 Task: Look for space in Longjing, China from 2nd June, 2023 to 9th June, 2023 for 5 adults in price range Rs.7000 to Rs.13000. Place can be shared room with 2 bedrooms having 5 beds and 2 bathrooms. Property type can be house, flat, guest house. Amenities needed are: wifi. Booking option can be shelf check-in. Required host language is Chinese (Simplified).
Action: Mouse moved to (651, 84)
Screenshot: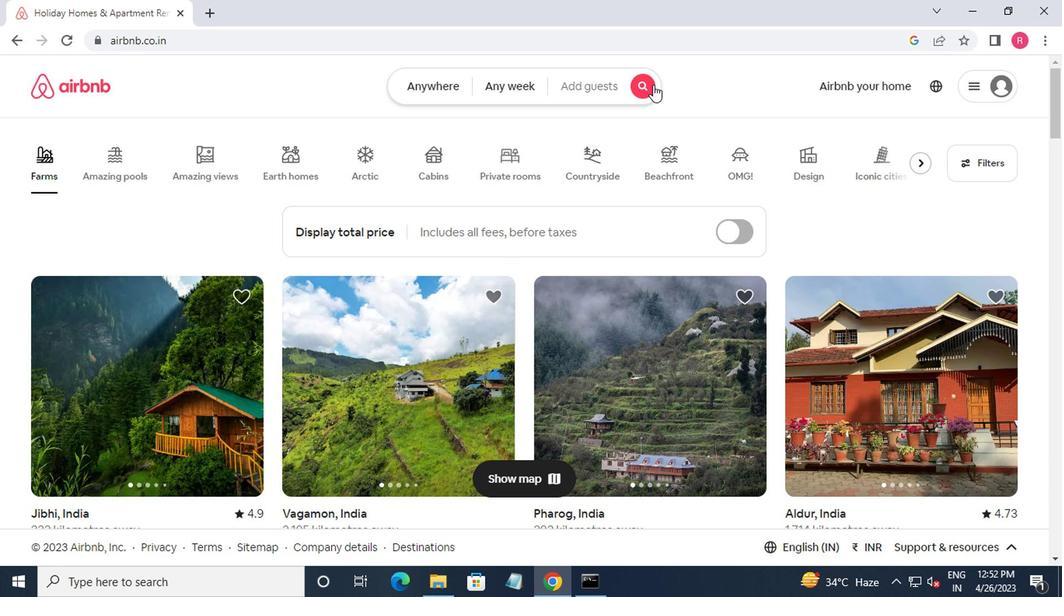 
Action: Mouse pressed left at (651, 84)
Screenshot: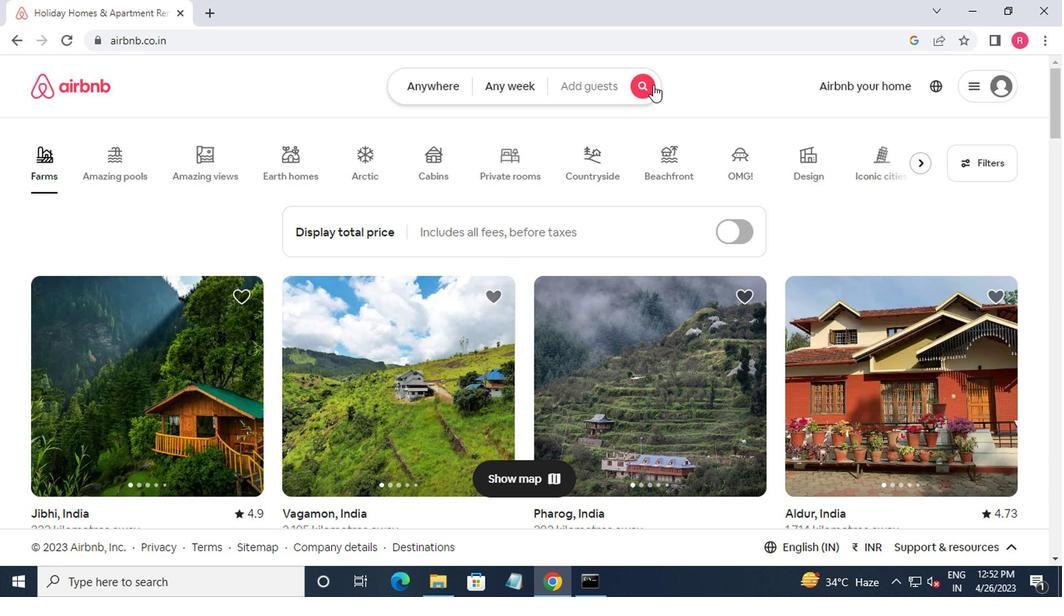 
Action: Mouse moved to (380, 158)
Screenshot: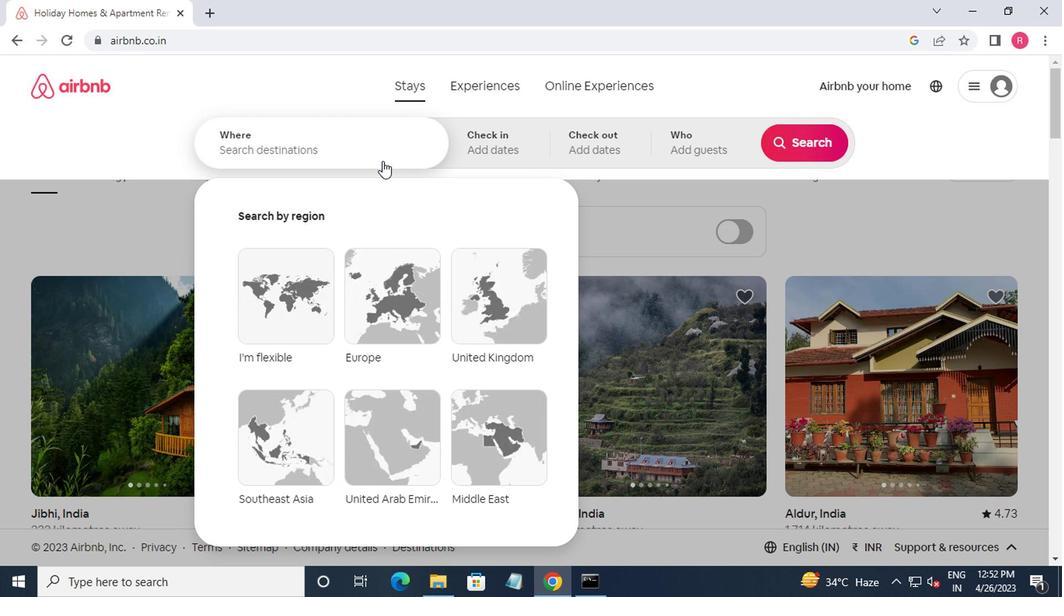 
Action: Mouse pressed left at (380, 158)
Screenshot: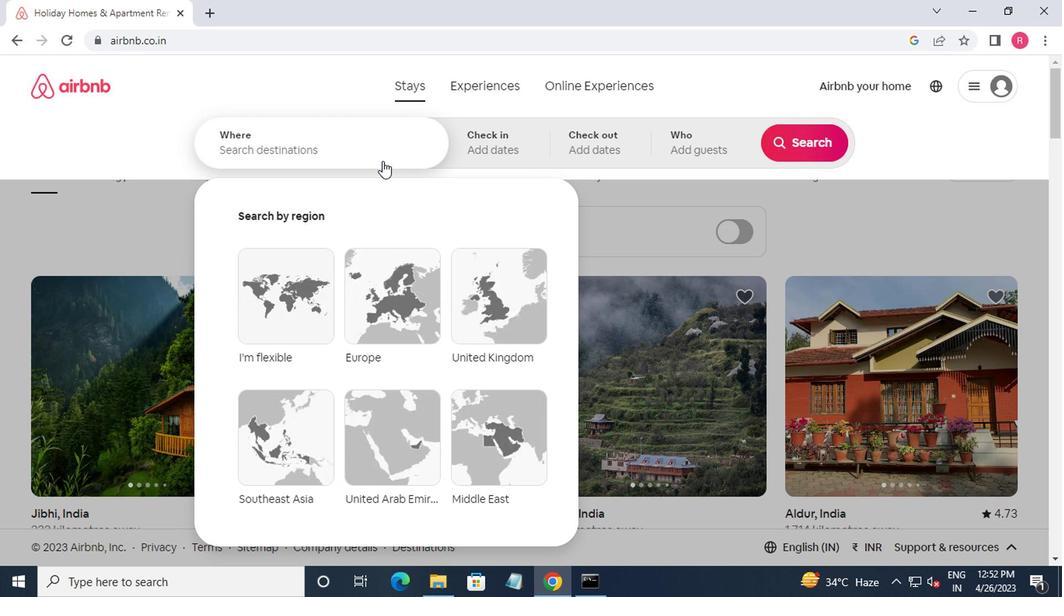 
Action: Mouse moved to (382, 157)
Screenshot: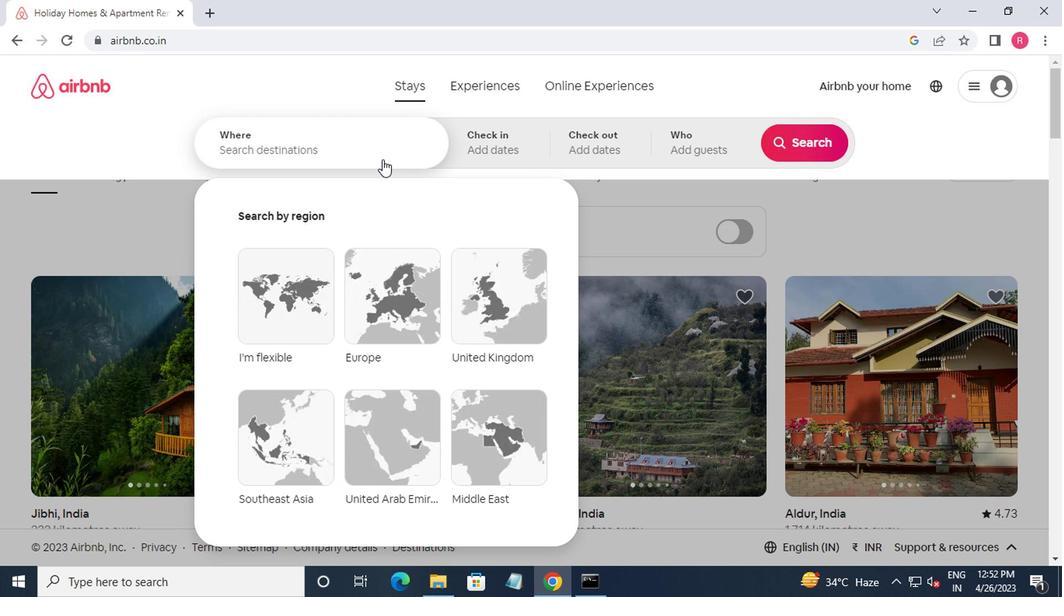 
Action: Key pressed longjing,china<Key.enter>
Screenshot: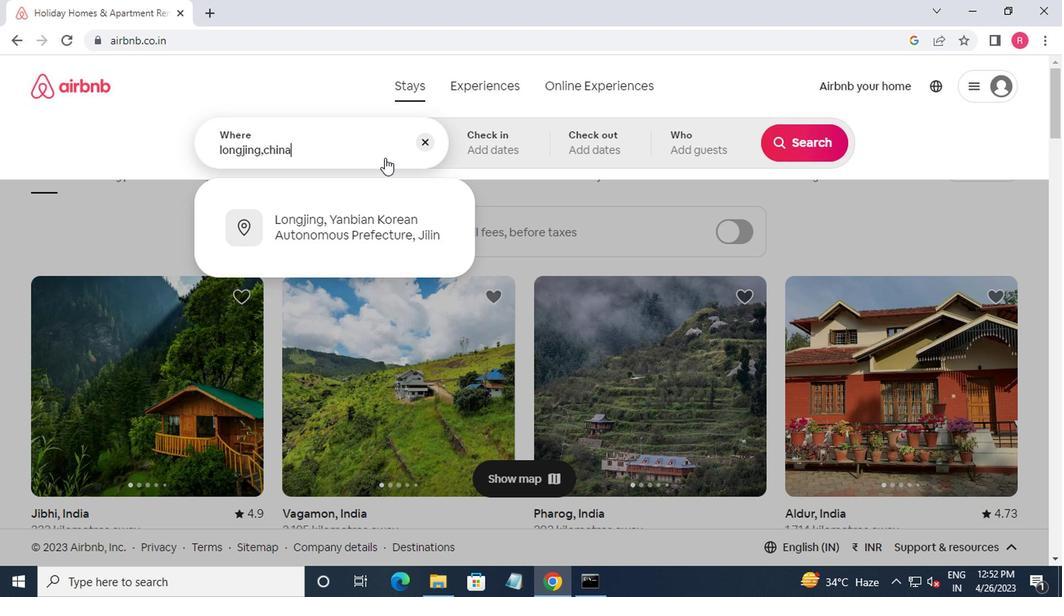 
Action: Mouse moved to (797, 267)
Screenshot: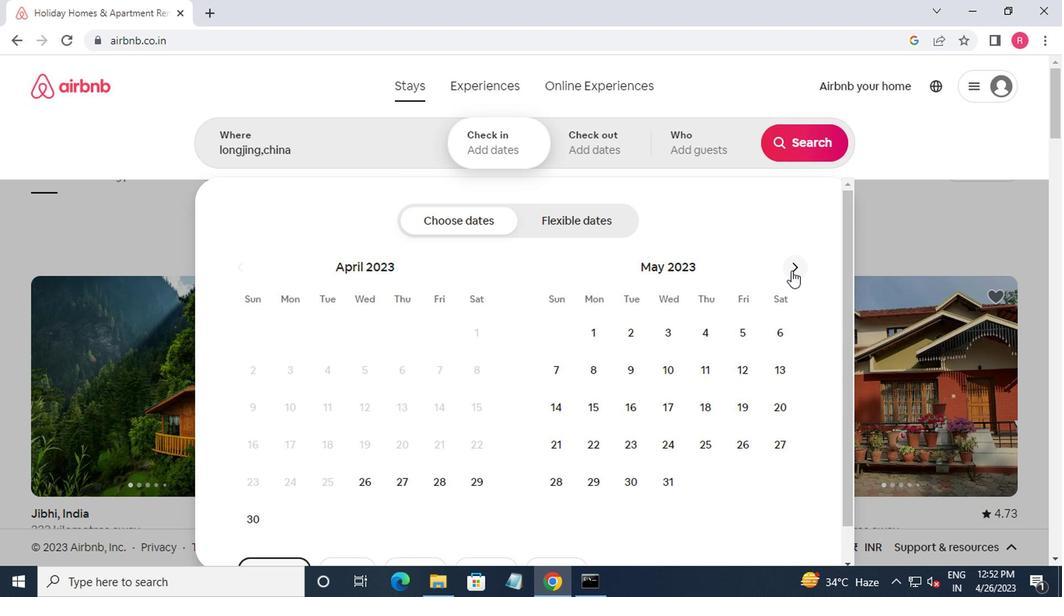 
Action: Mouse pressed left at (797, 267)
Screenshot: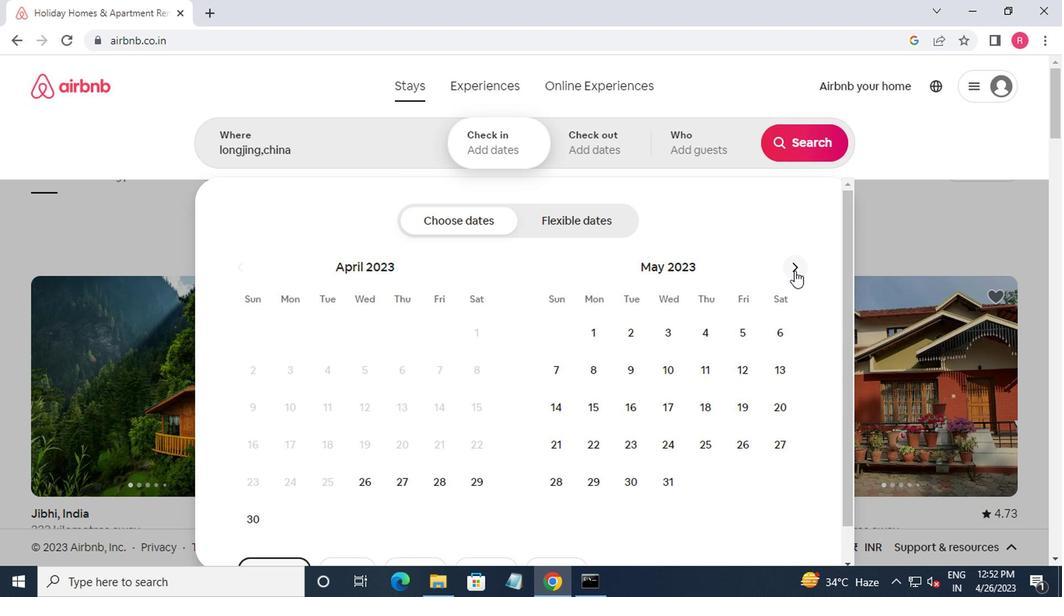 
Action: Mouse moved to (738, 329)
Screenshot: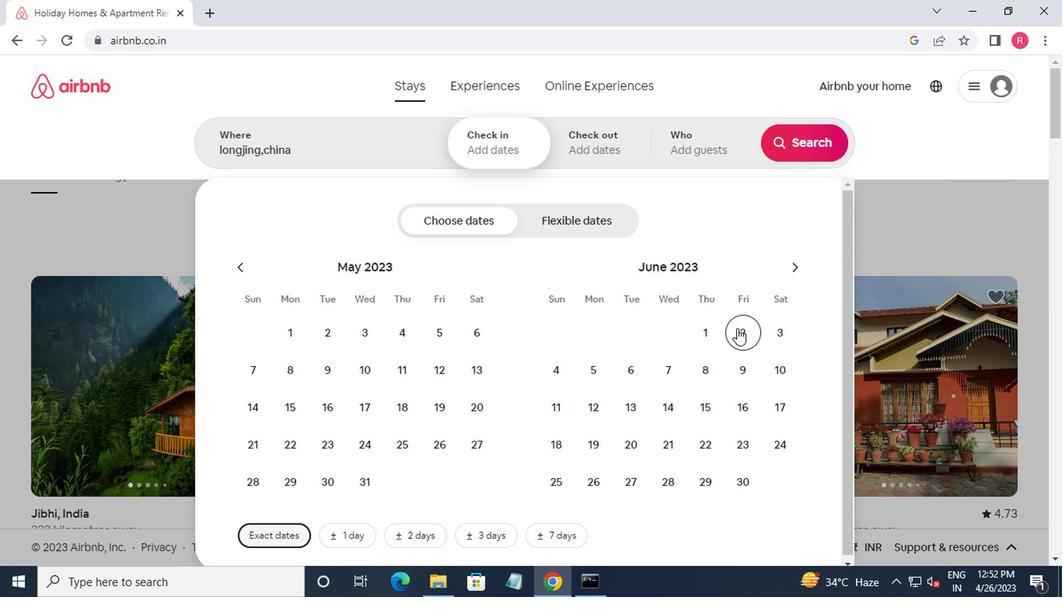 
Action: Mouse pressed left at (738, 329)
Screenshot: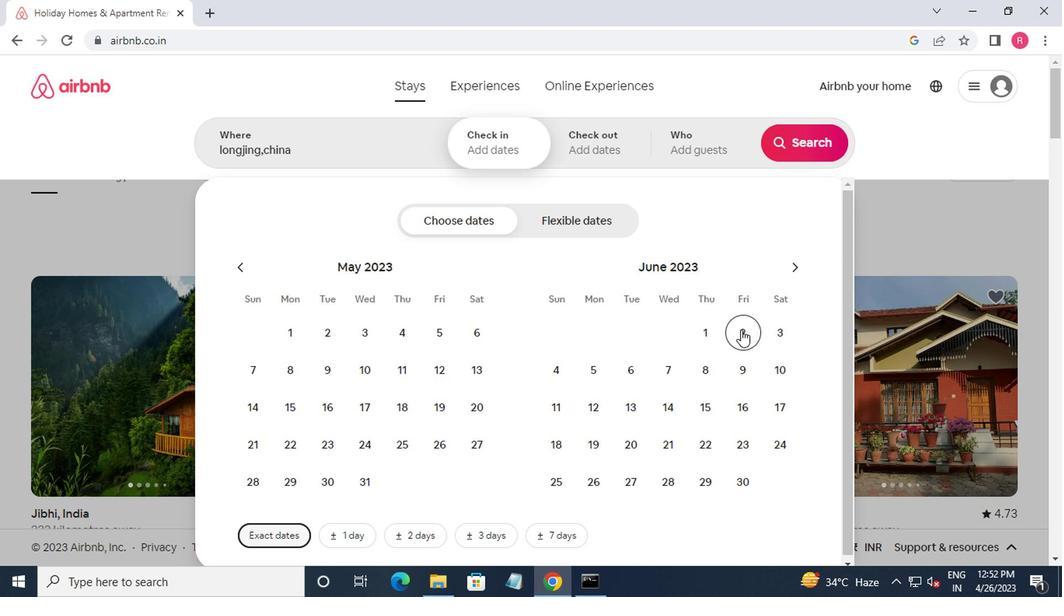 
Action: Mouse moved to (738, 365)
Screenshot: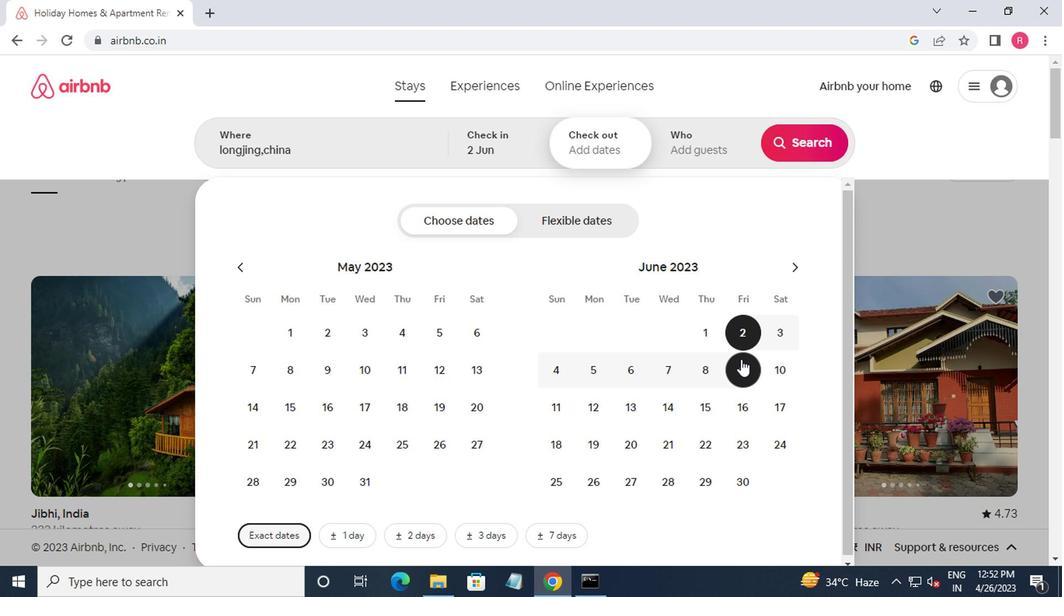 
Action: Mouse pressed left at (738, 365)
Screenshot: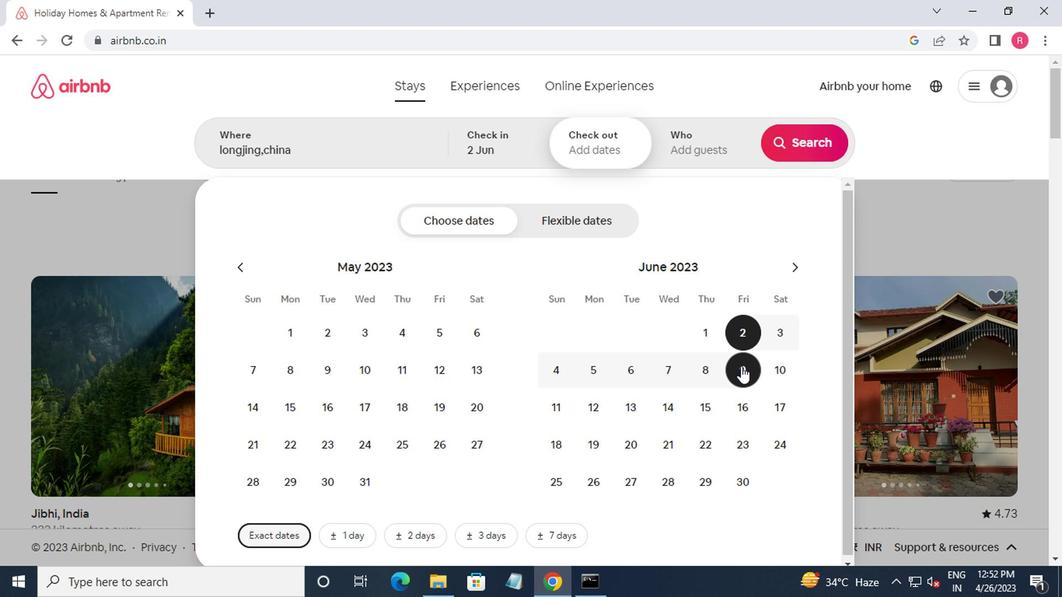 
Action: Mouse moved to (695, 125)
Screenshot: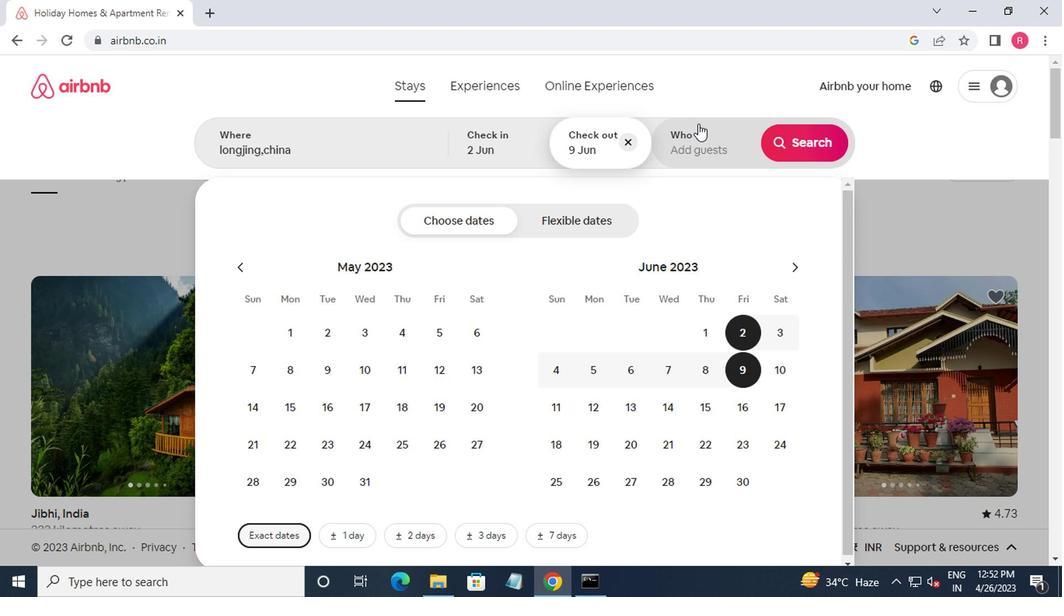 
Action: Mouse pressed left at (695, 125)
Screenshot: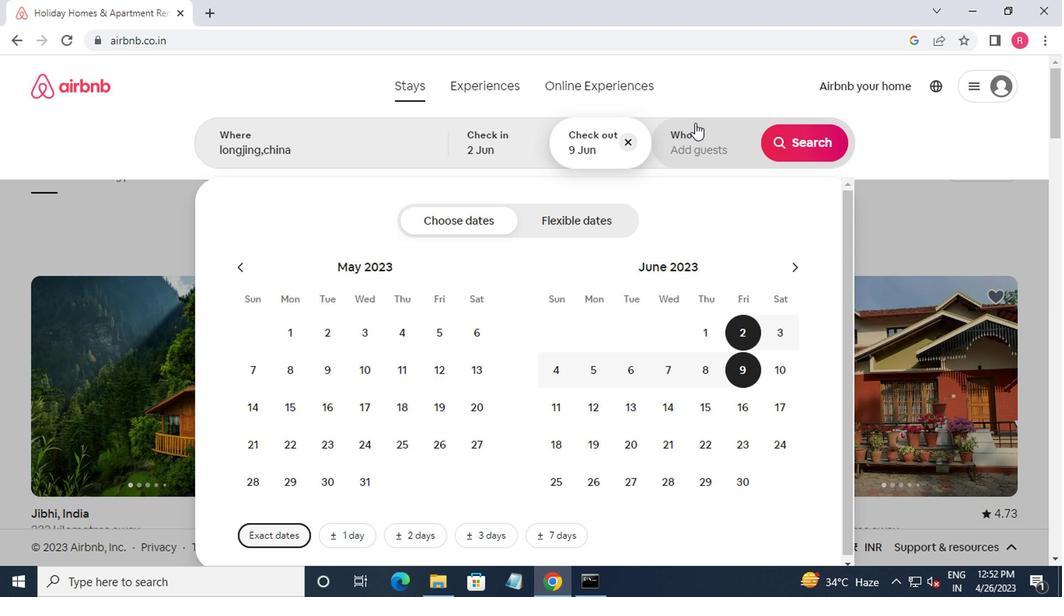 
Action: Mouse moved to (804, 230)
Screenshot: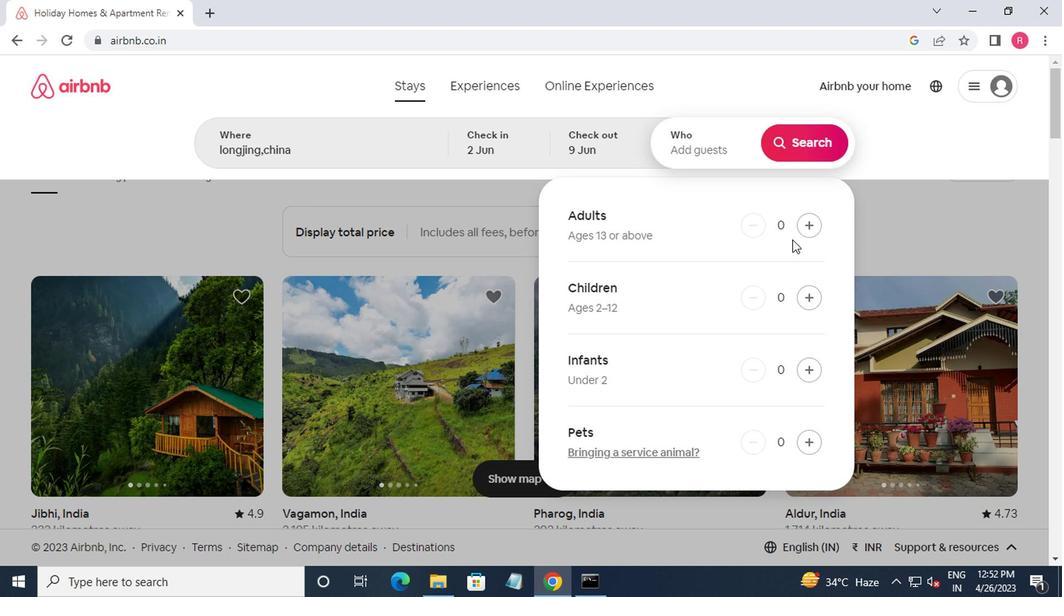 
Action: Mouse pressed left at (804, 230)
Screenshot: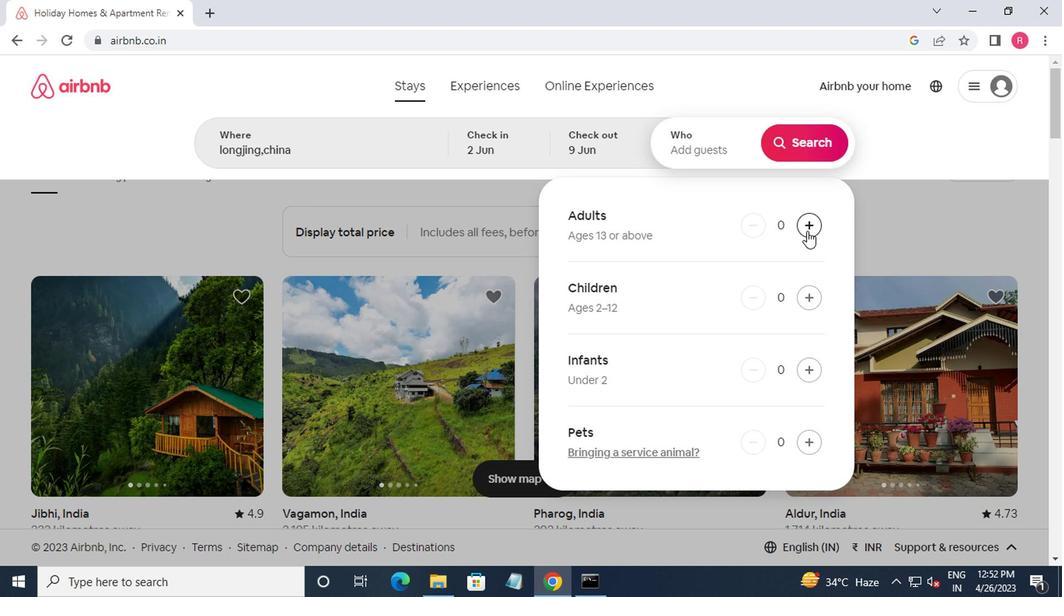 
Action: Mouse moved to (805, 230)
Screenshot: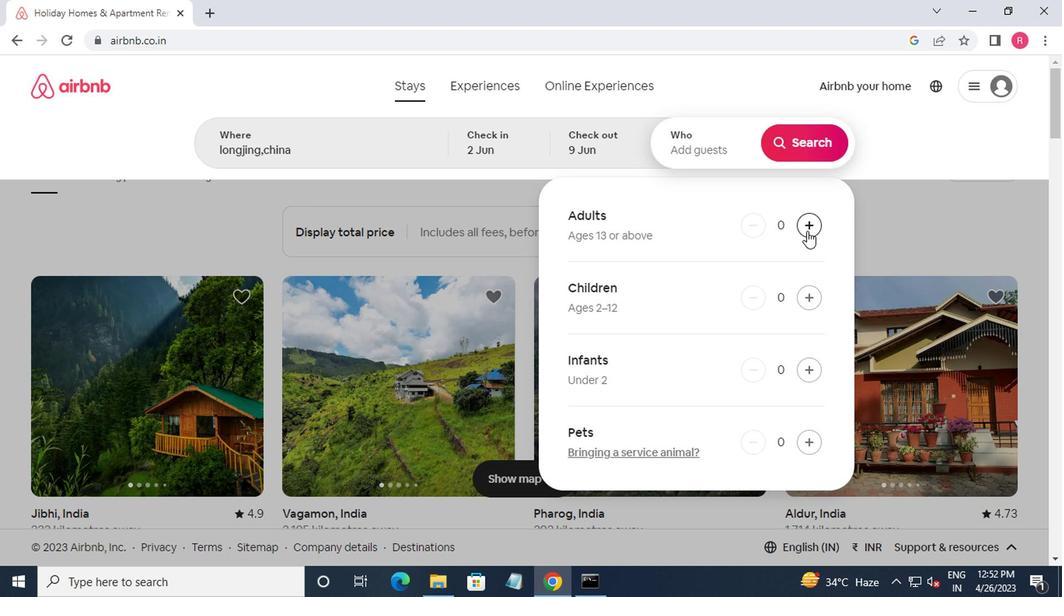 
Action: Mouse pressed left at (805, 230)
Screenshot: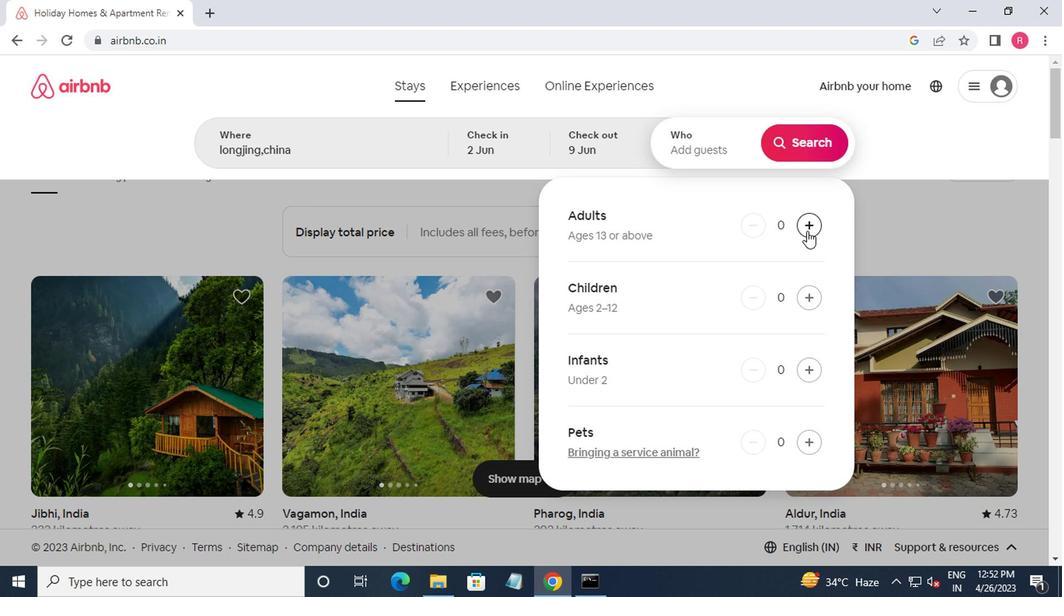 
Action: Mouse pressed left at (805, 230)
Screenshot: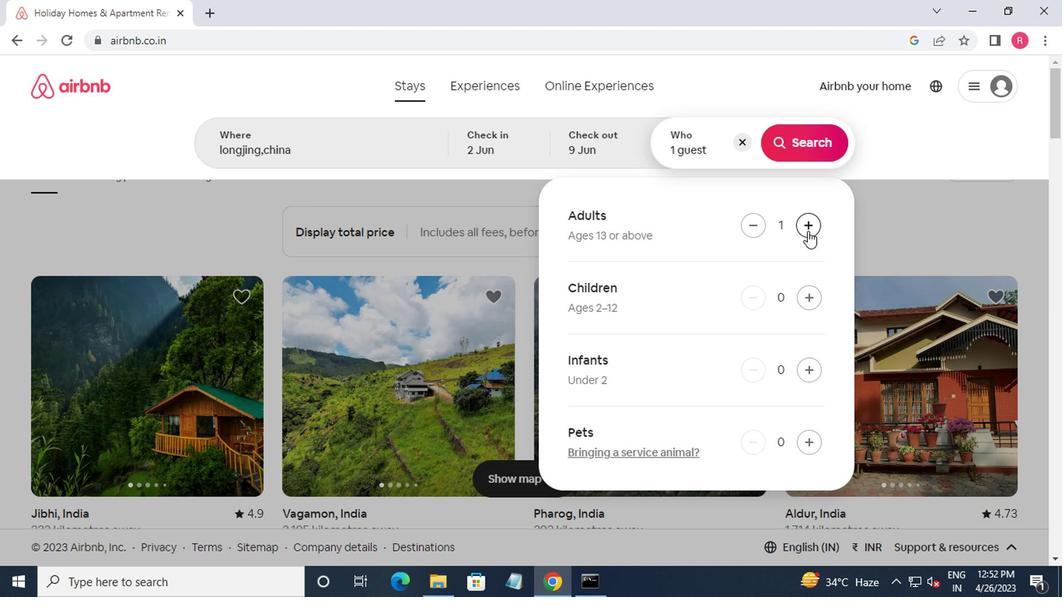 
Action: Mouse moved to (805, 230)
Screenshot: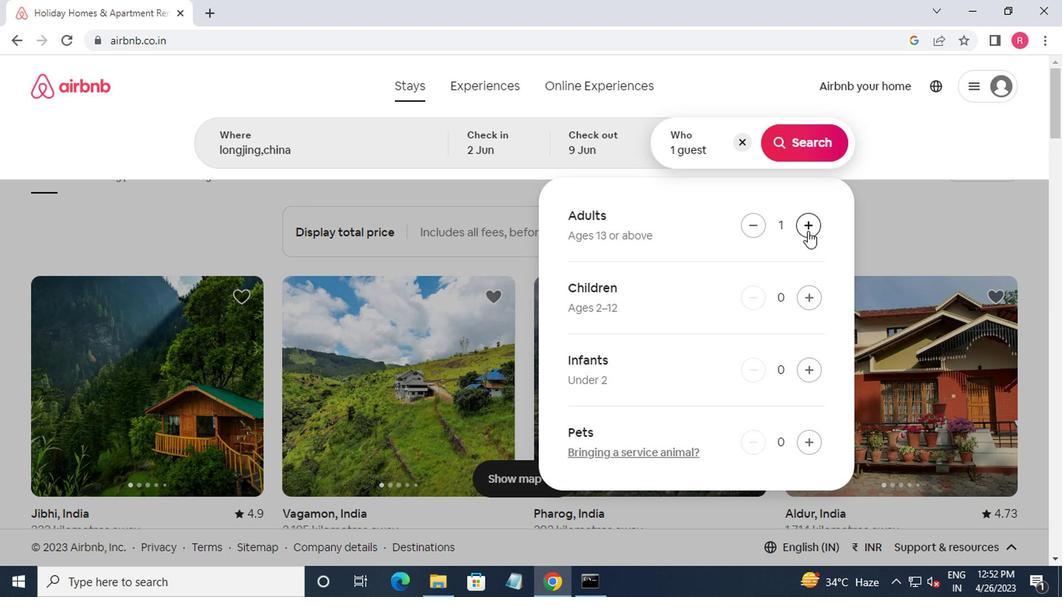 
Action: Mouse pressed left at (805, 230)
Screenshot: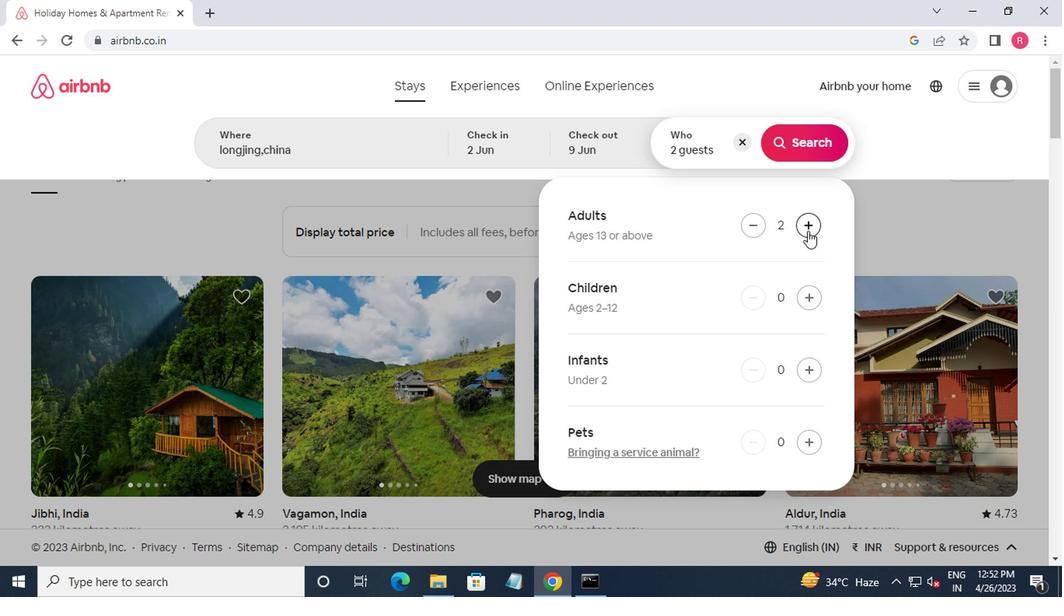
Action: Mouse moved to (806, 230)
Screenshot: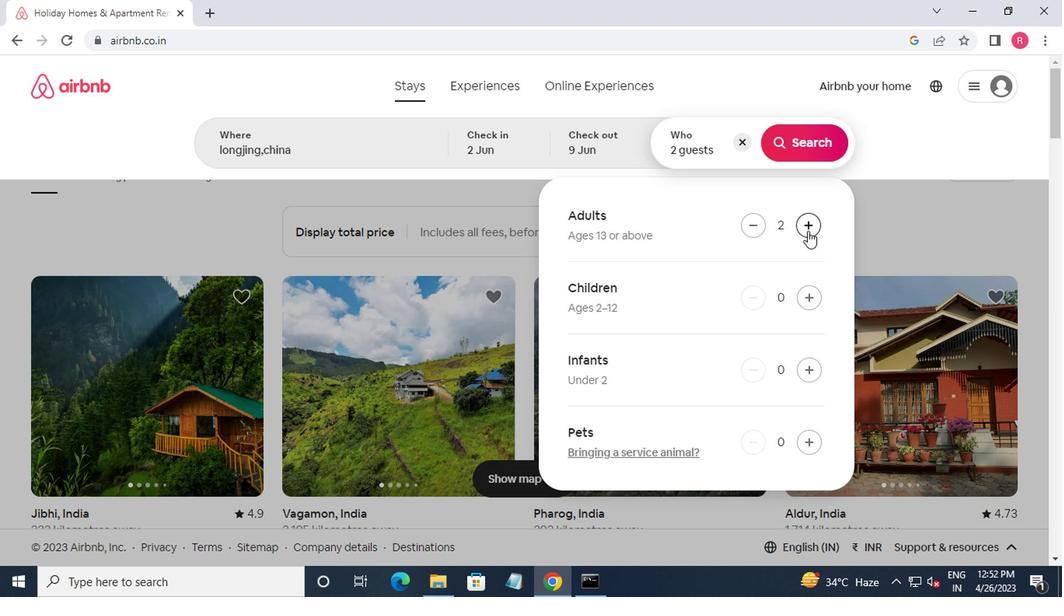 
Action: Mouse pressed left at (806, 230)
Screenshot: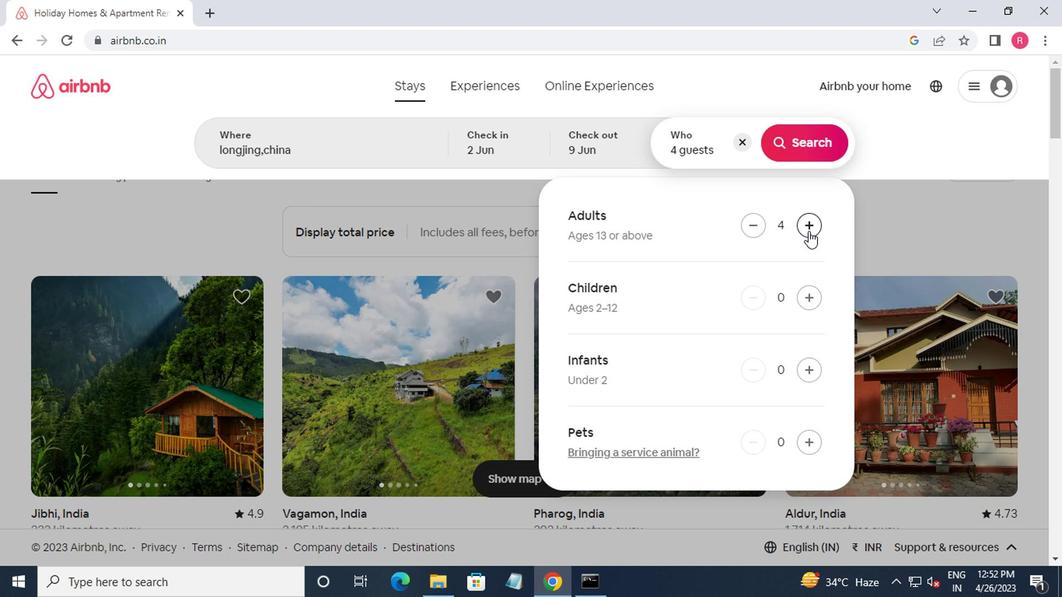 
Action: Mouse moved to (785, 156)
Screenshot: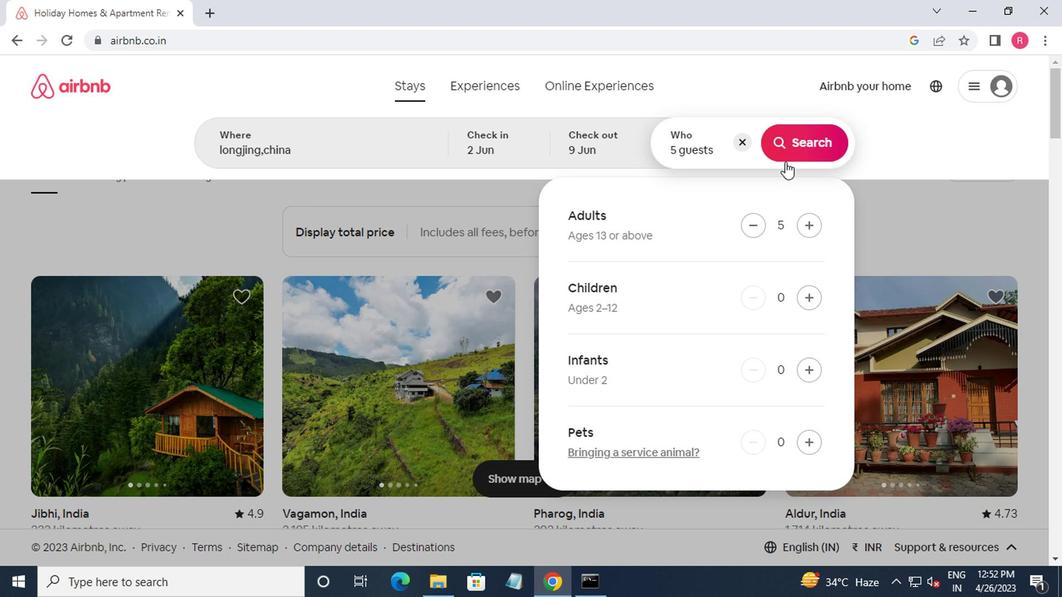 
Action: Mouse pressed left at (785, 156)
Screenshot: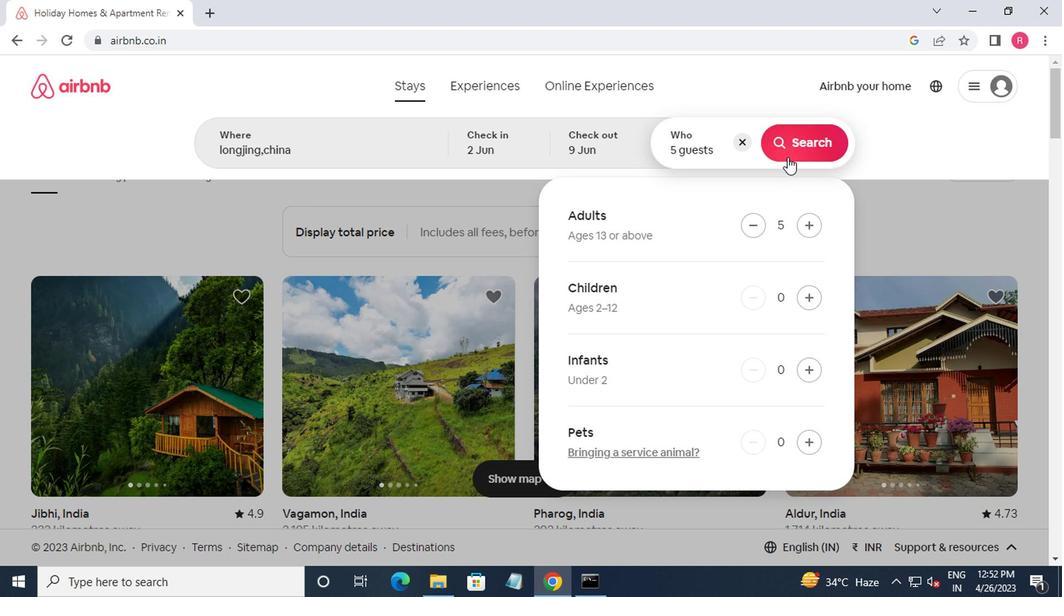 
Action: Mouse moved to (968, 142)
Screenshot: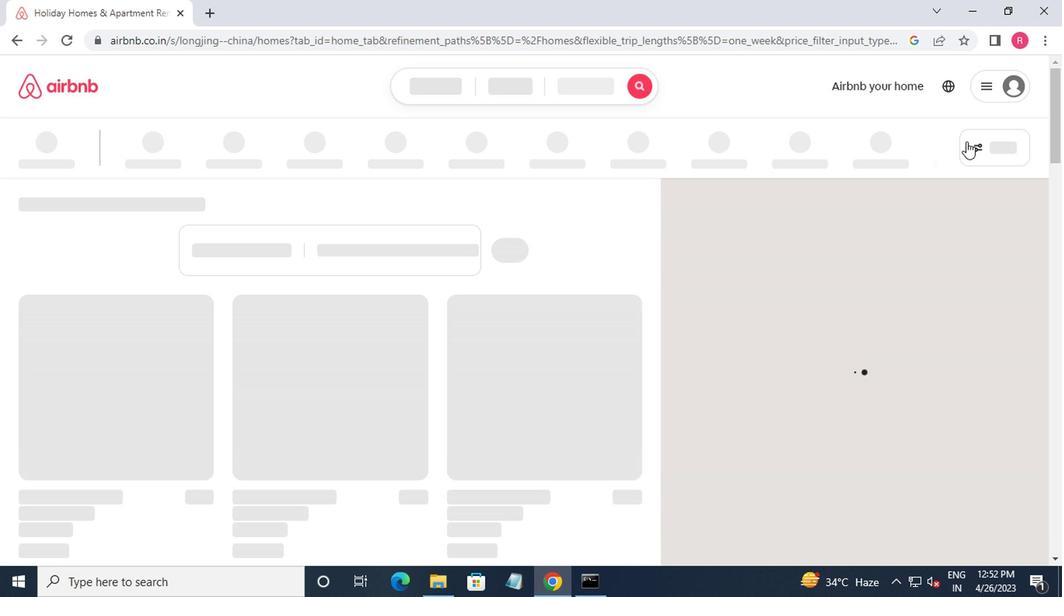 
Action: Mouse pressed left at (968, 142)
Screenshot: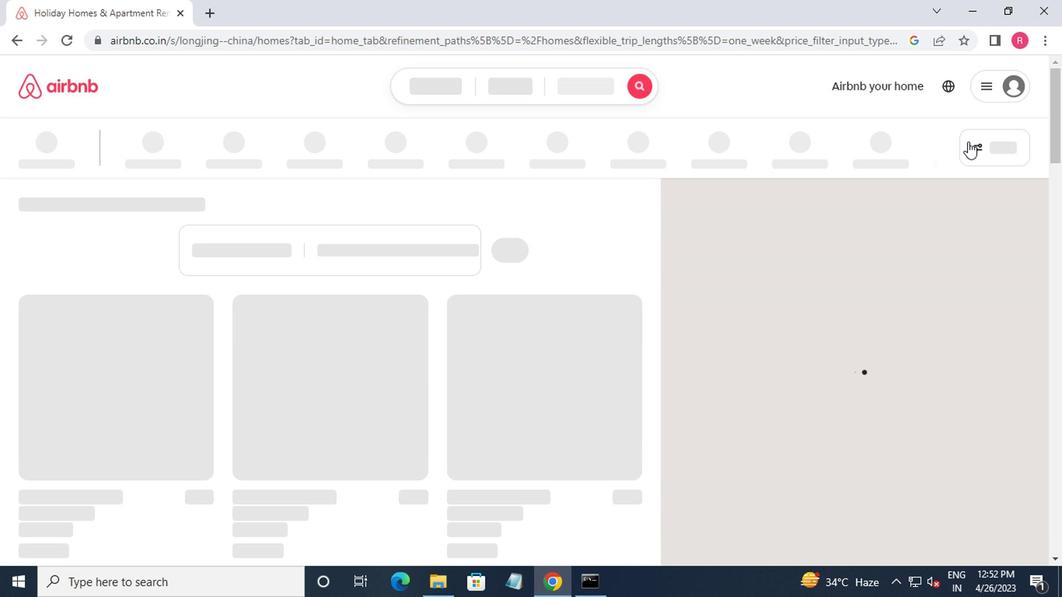 
Action: Mouse moved to (369, 250)
Screenshot: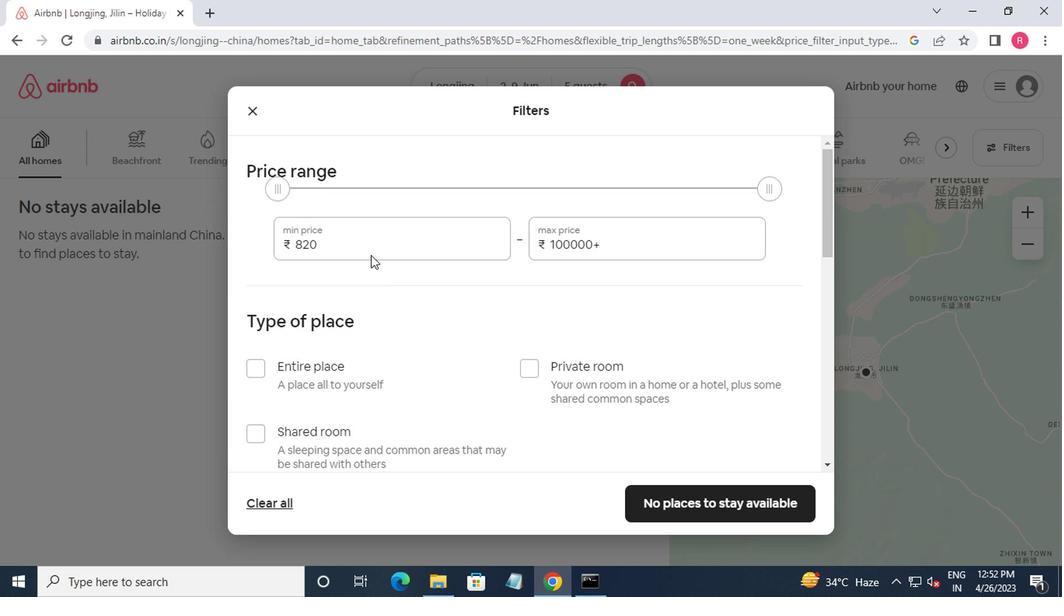 
Action: Mouse pressed left at (369, 250)
Screenshot: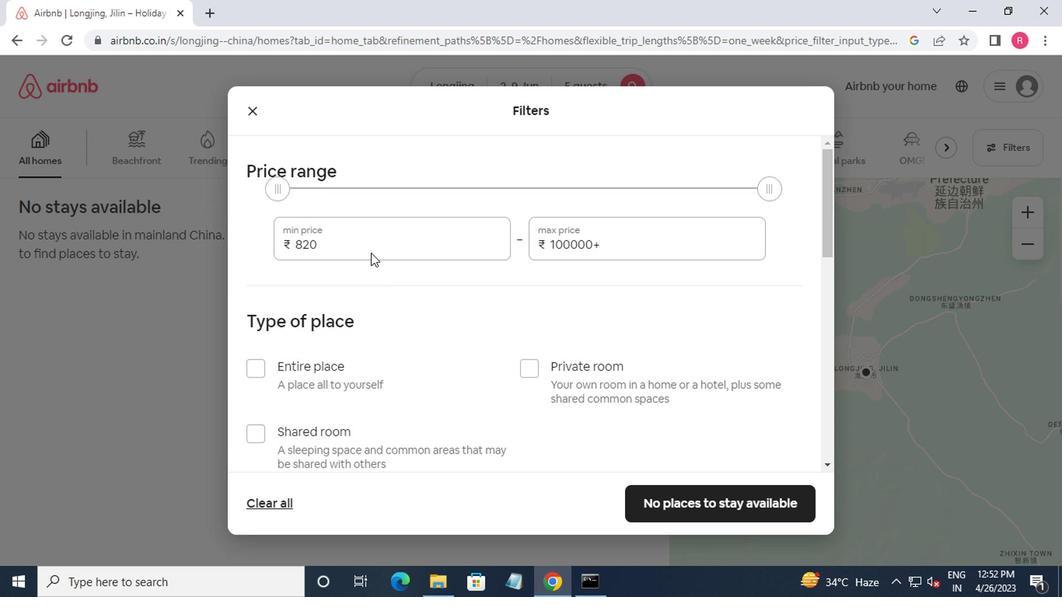 
Action: Mouse moved to (372, 240)
Screenshot: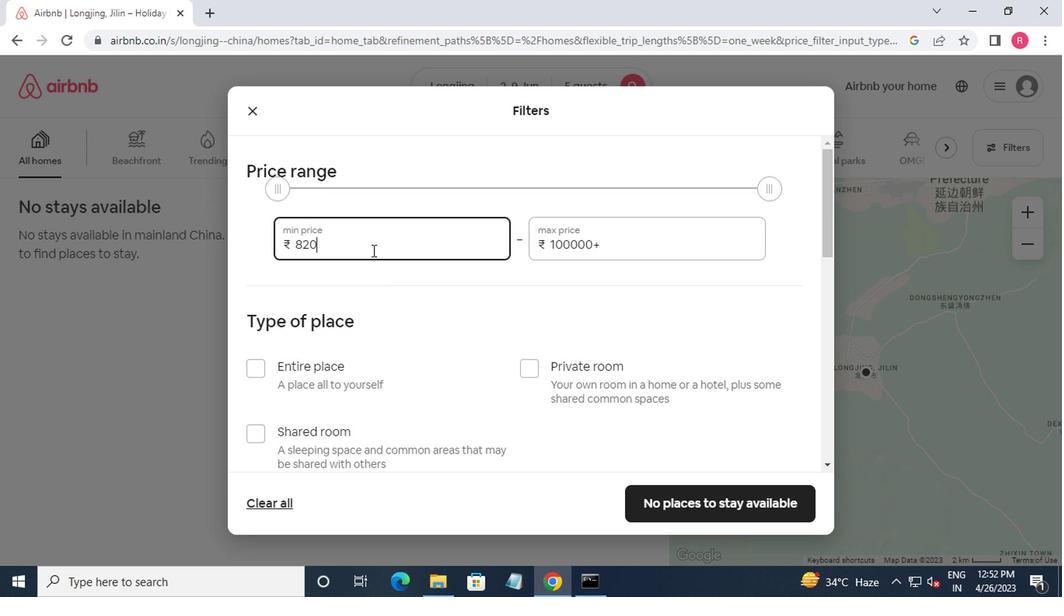
Action: Key pressed <Key.backspace>
Screenshot: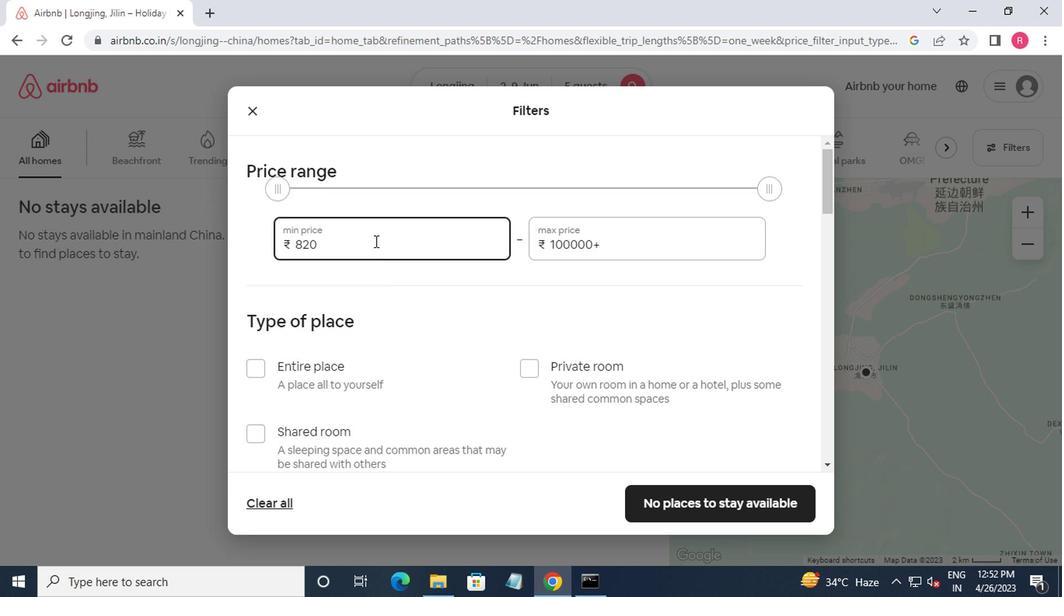 
Action: Mouse moved to (371, 246)
Screenshot: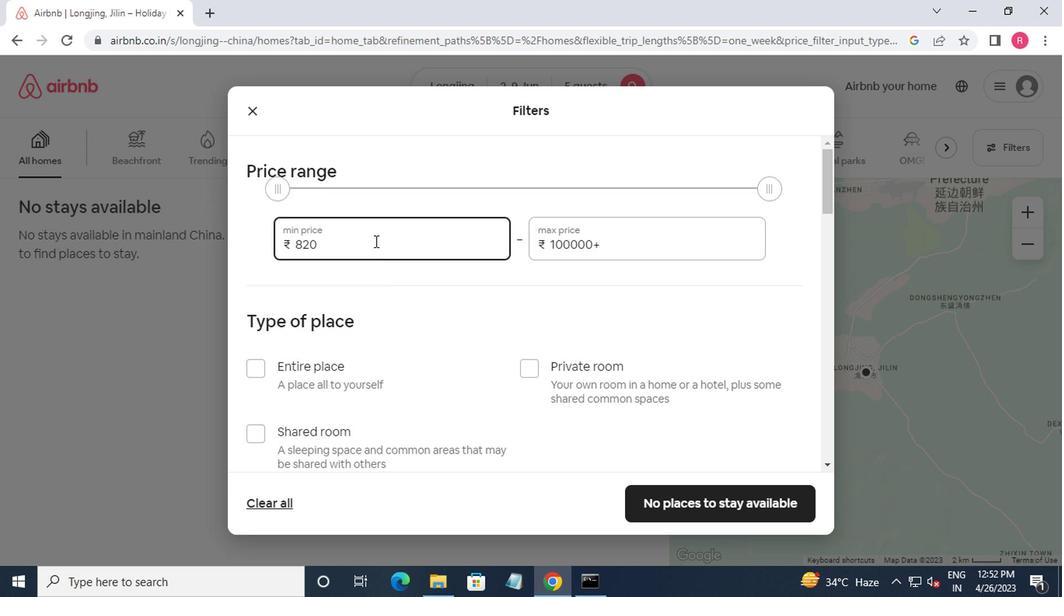 
Action: Key pressed <Key.backspace>
Screenshot: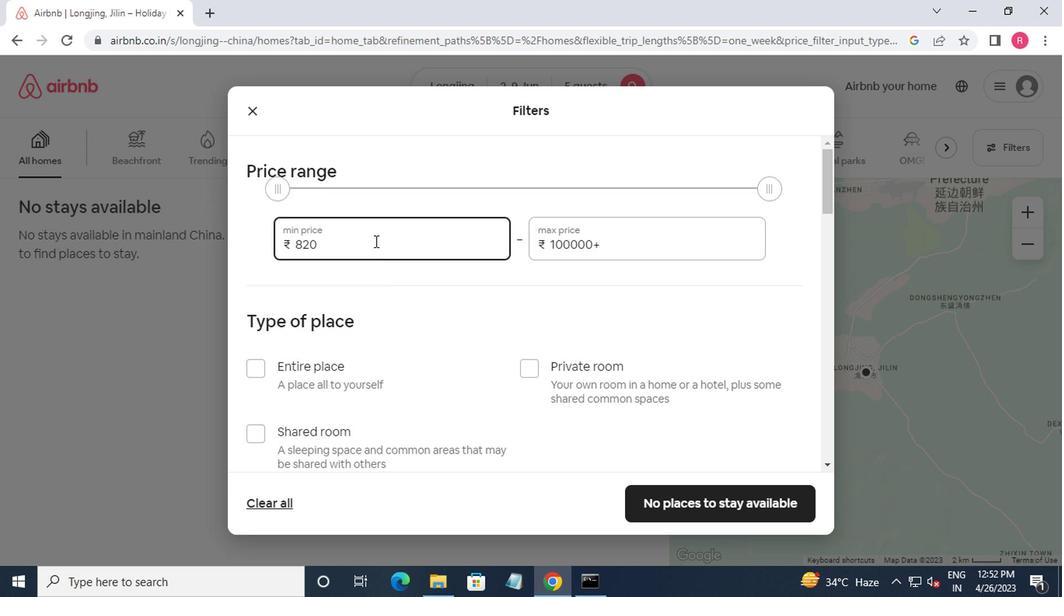
Action: Mouse moved to (369, 253)
Screenshot: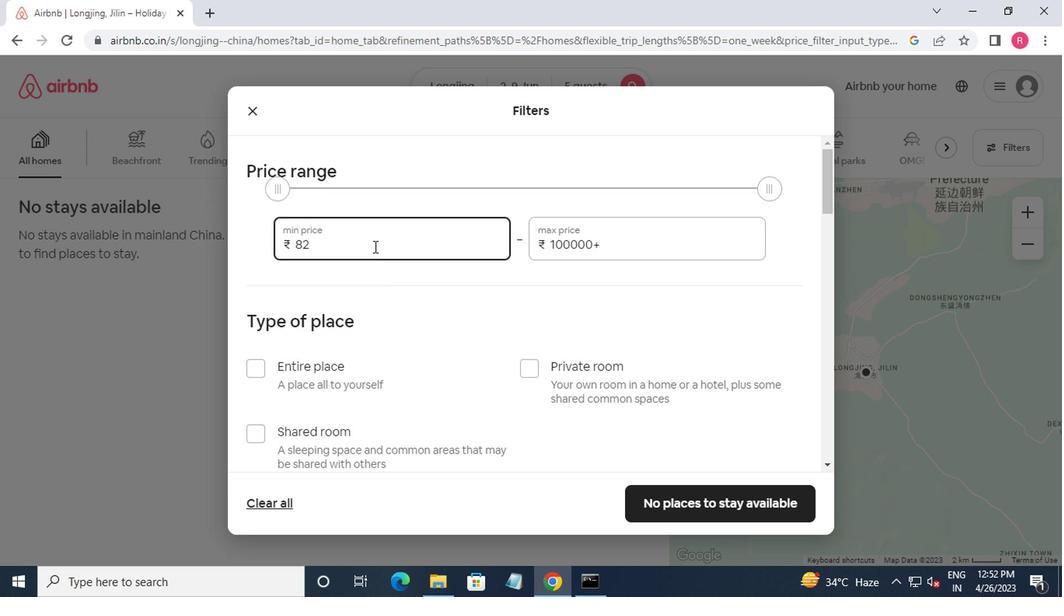 
Action: Key pressed <Key.backspace><Key.backspace>7000<Key.tab>1300<Key.backspace><Key.backspace><Key.backspace><Key.backspace><Key.backspace><Key.backspace>3000
Screenshot: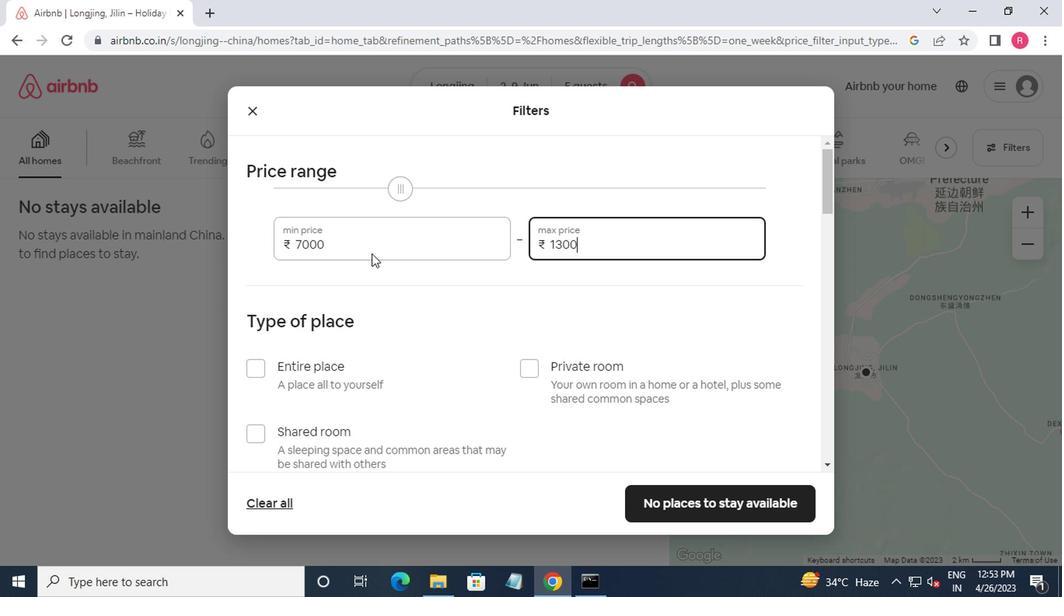 
Action: Mouse moved to (381, 271)
Screenshot: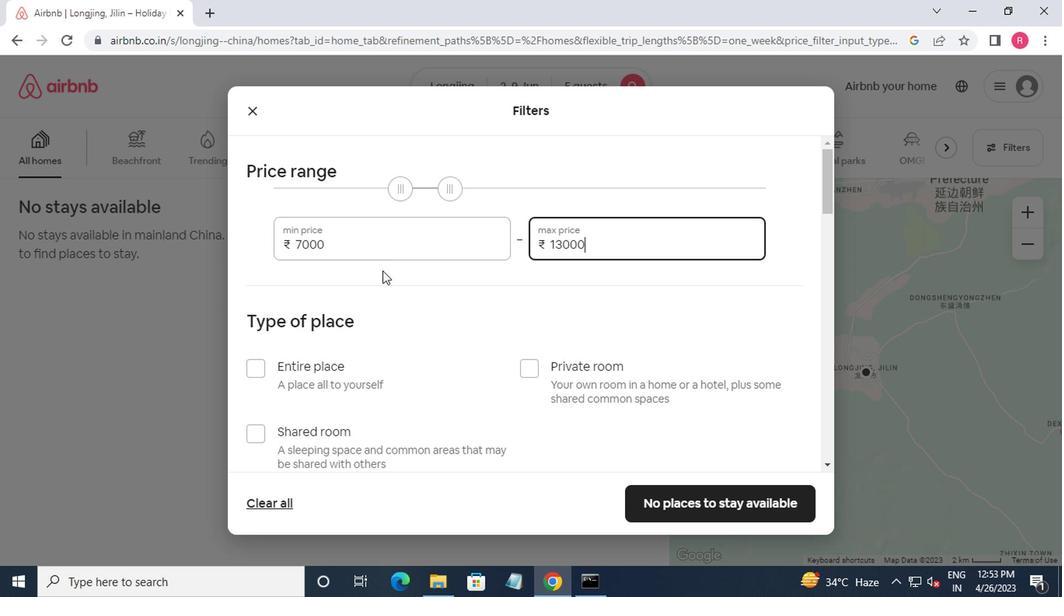 
Action: Mouse scrolled (381, 270) with delta (0, 0)
Screenshot: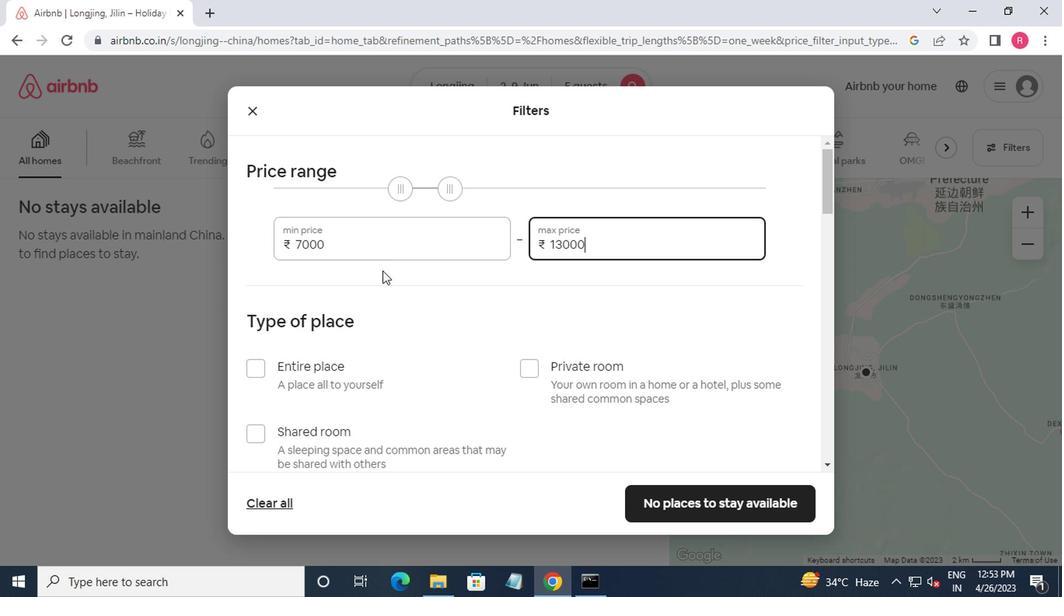 
Action: Mouse moved to (384, 274)
Screenshot: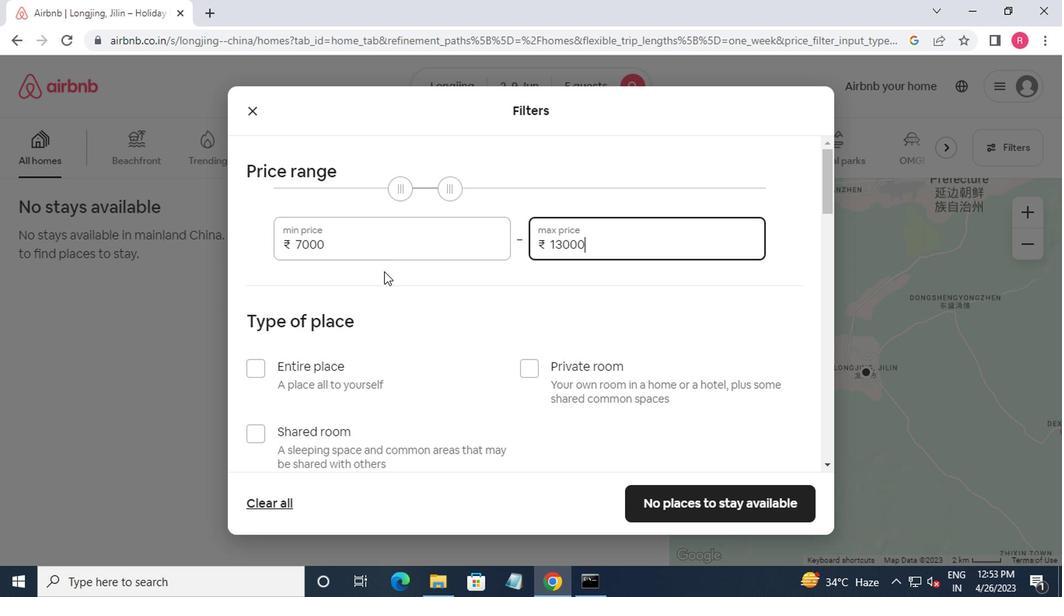 
Action: Mouse scrolled (384, 273) with delta (0, -1)
Screenshot: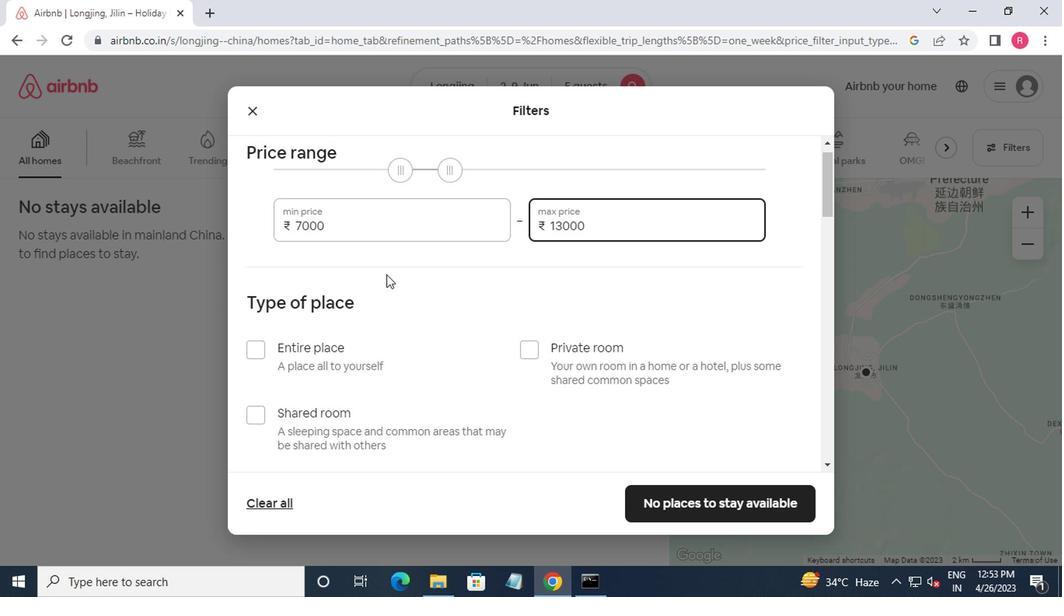 
Action: Mouse moved to (258, 282)
Screenshot: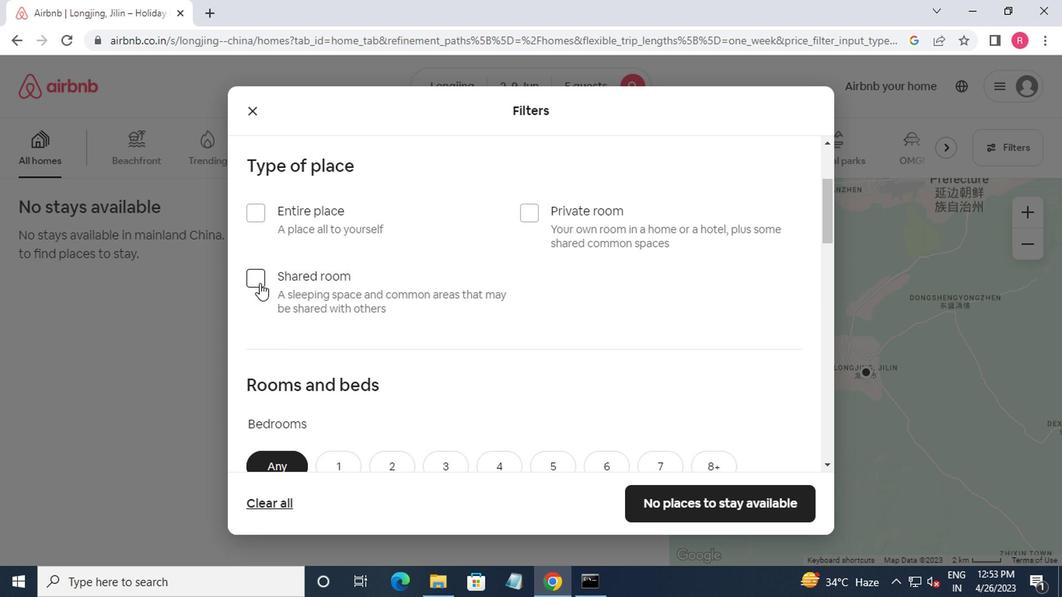 
Action: Mouse pressed left at (258, 282)
Screenshot: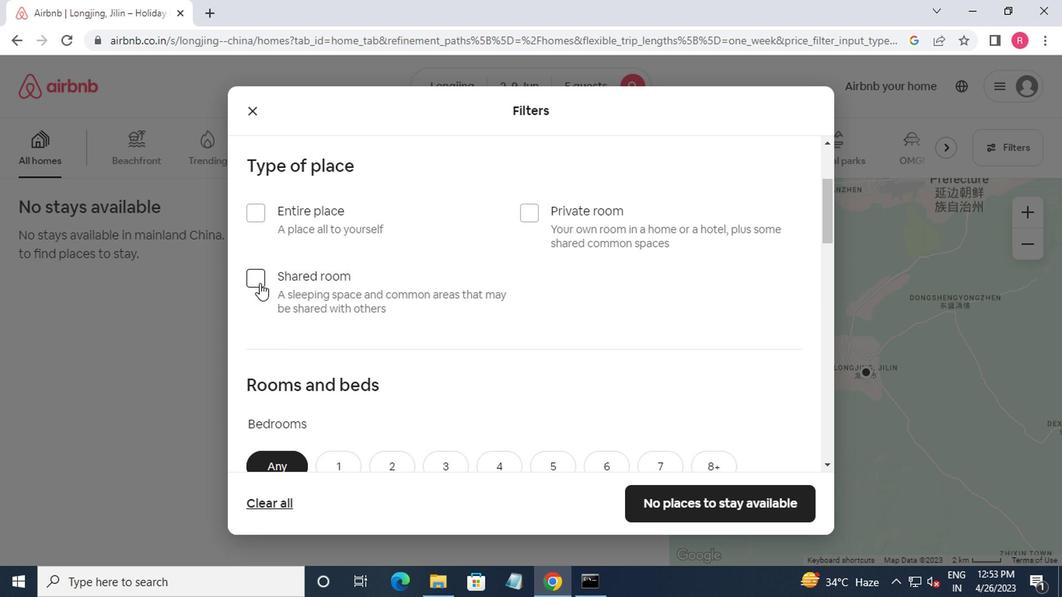 
Action: Mouse moved to (262, 280)
Screenshot: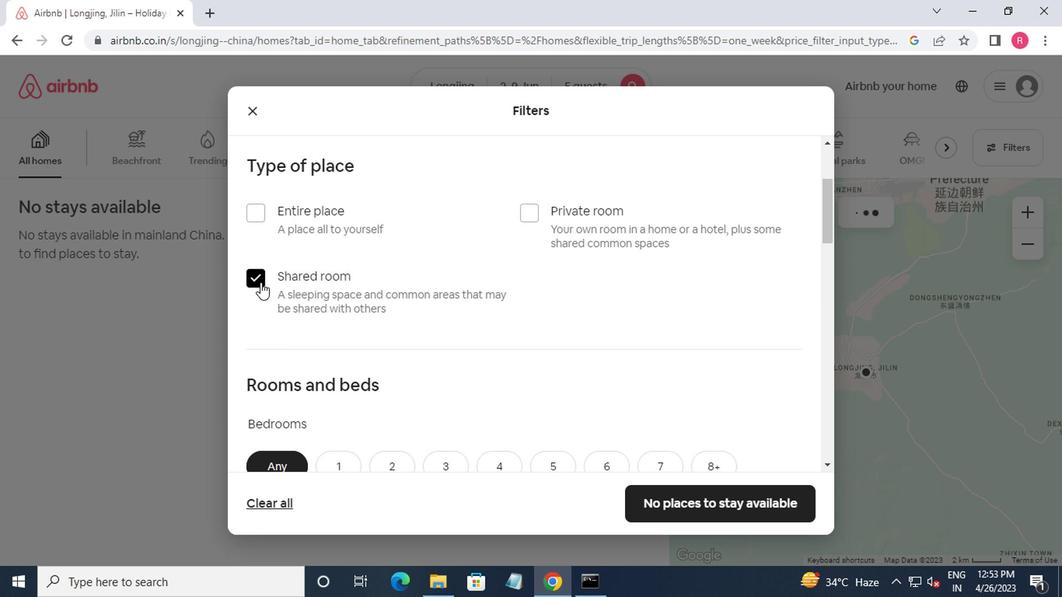 
Action: Mouse scrolled (262, 280) with delta (0, 0)
Screenshot: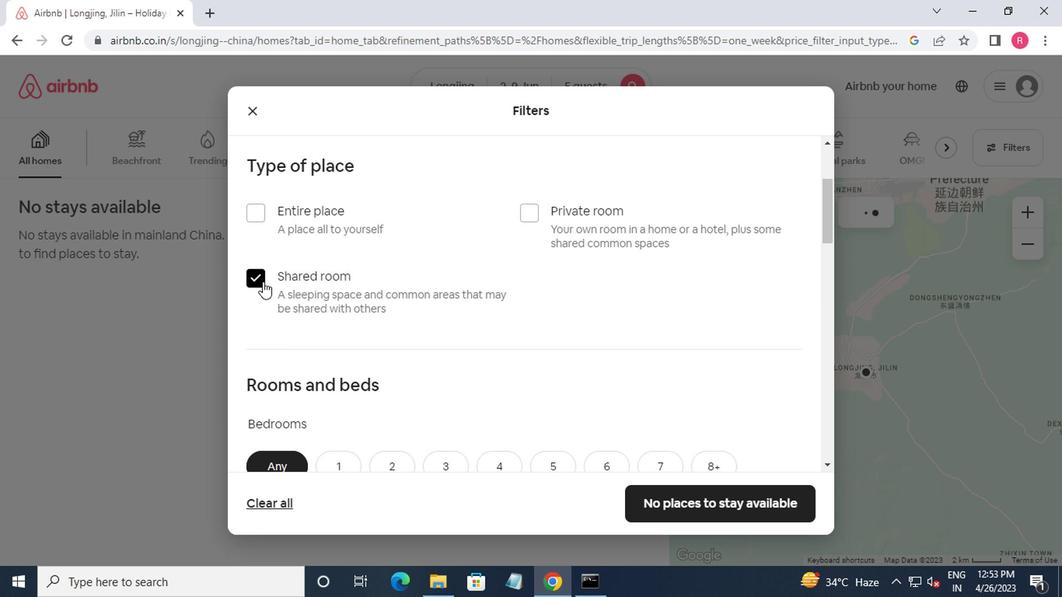 
Action: Mouse moved to (262, 280)
Screenshot: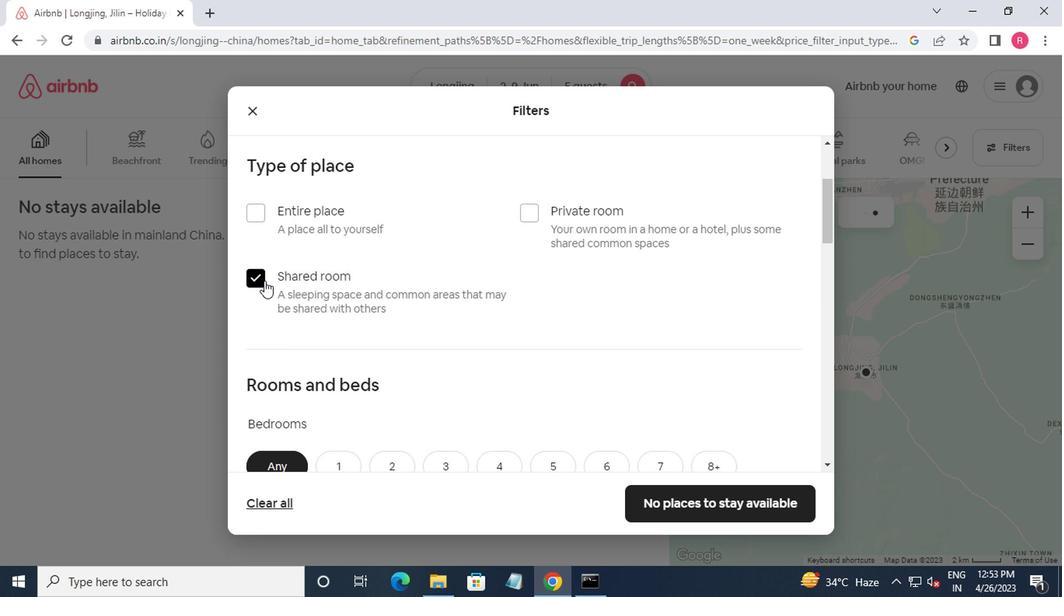 
Action: Mouse scrolled (262, 280) with delta (0, 0)
Screenshot: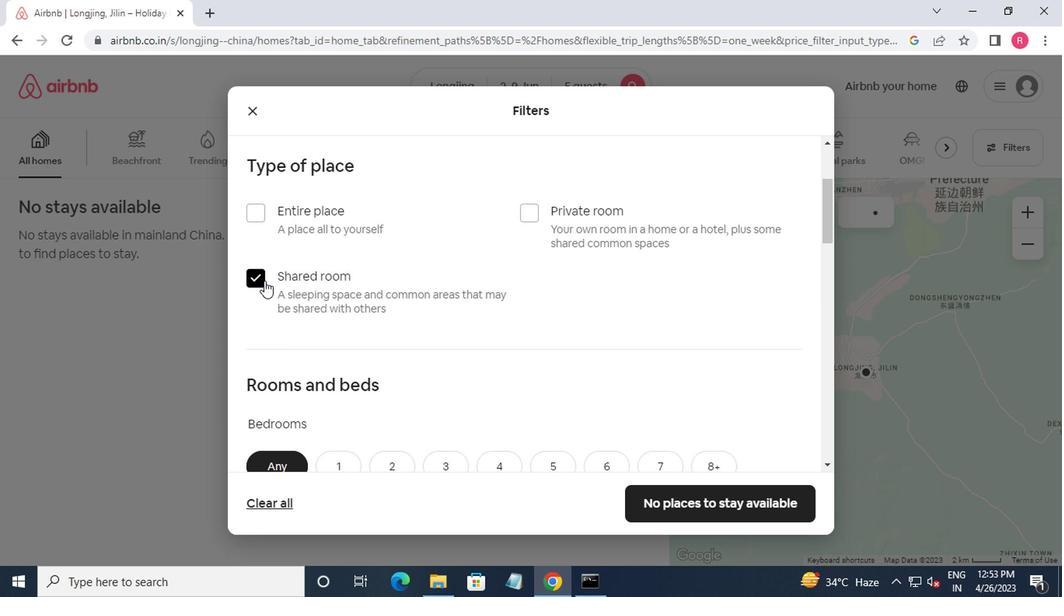 
Action: Mouse moved to (268, 282)
Screenshot: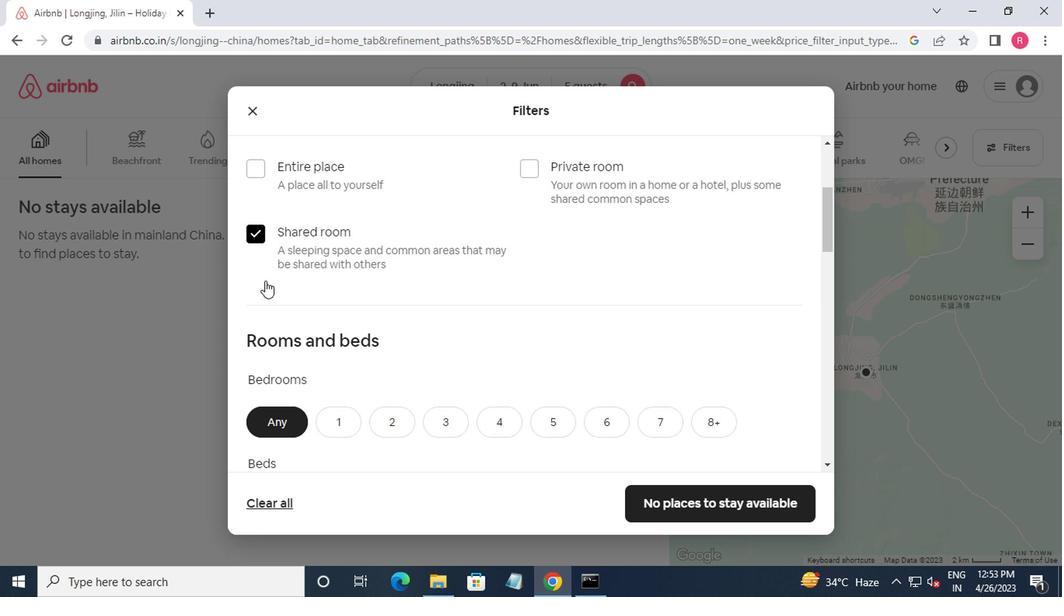 
Action: Mouse scrolled (268, 282) with delta (0, 0)
Screenshot: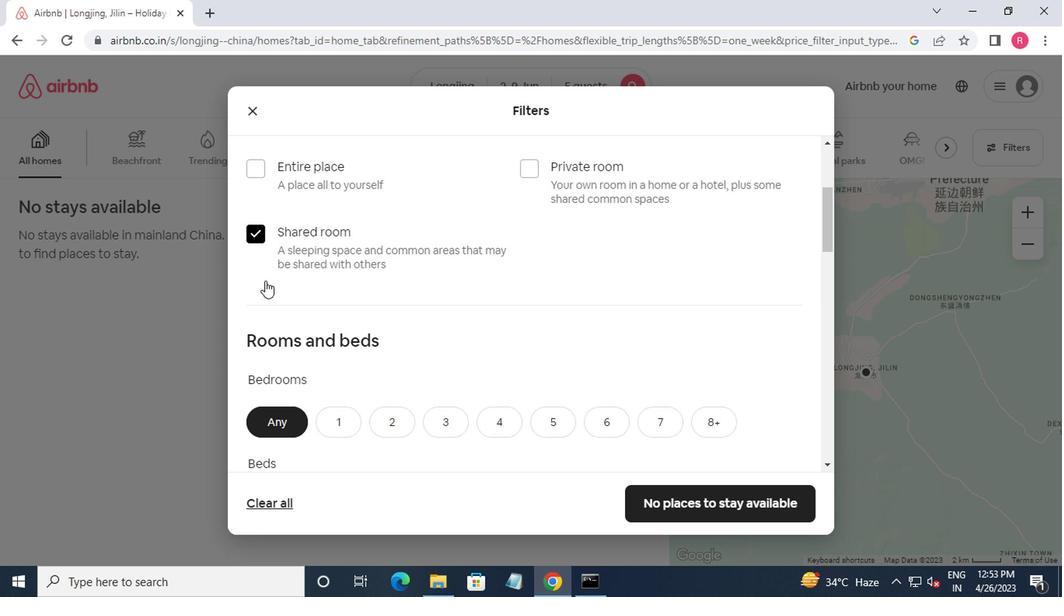 
Action: Mouse moved to (392, 244)
Screenshot: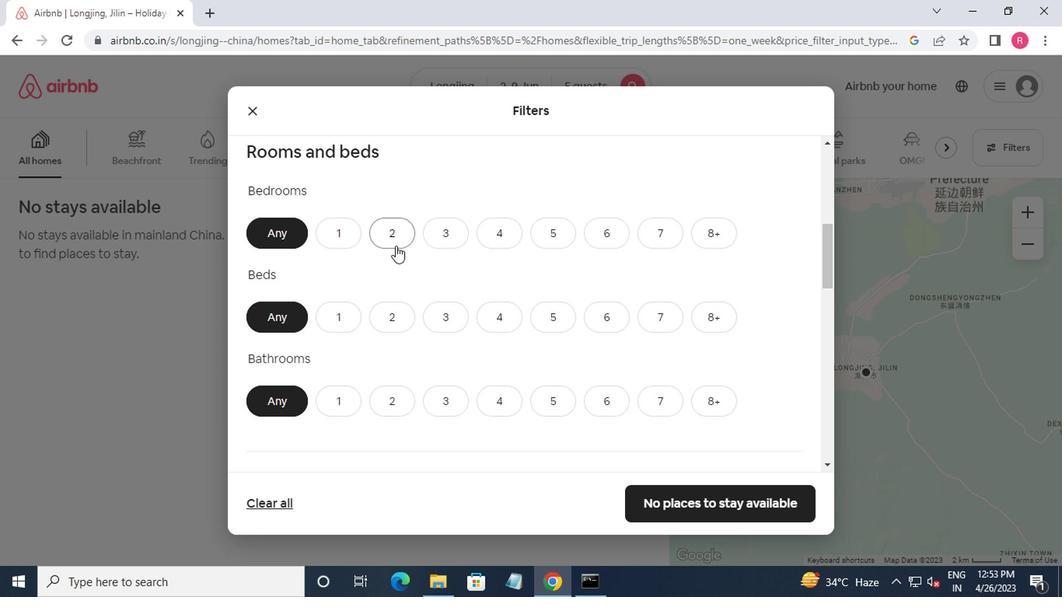 
Action: Mouse pressed left at (392, 244)
Screenshot: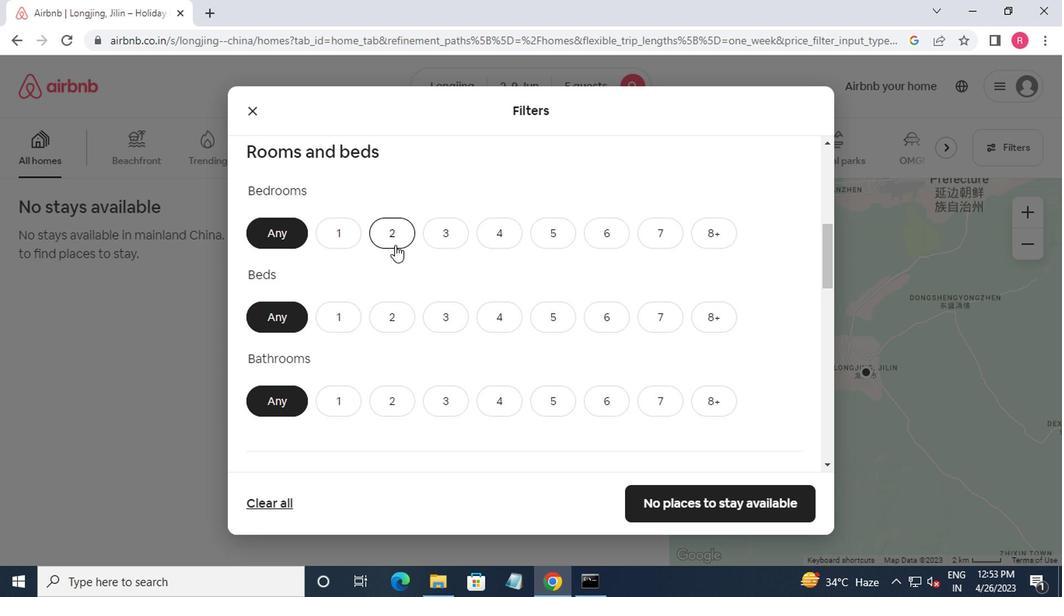 
Action: Mouse moved to (387, 268)
Screenshot: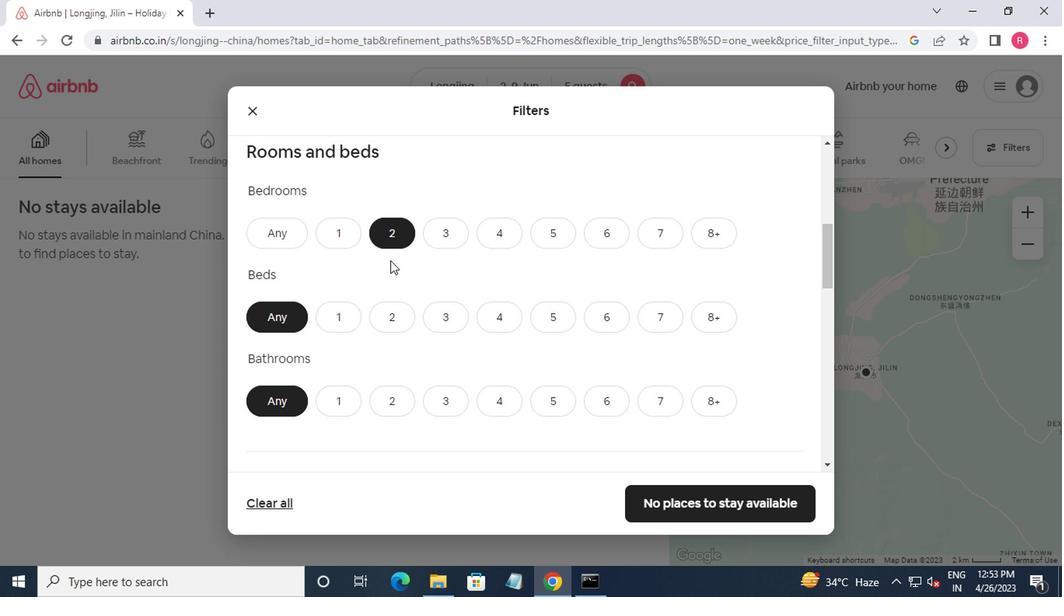 
Action: Mouse scrolled (387, 267) with delta (0, -1)
Screenshot: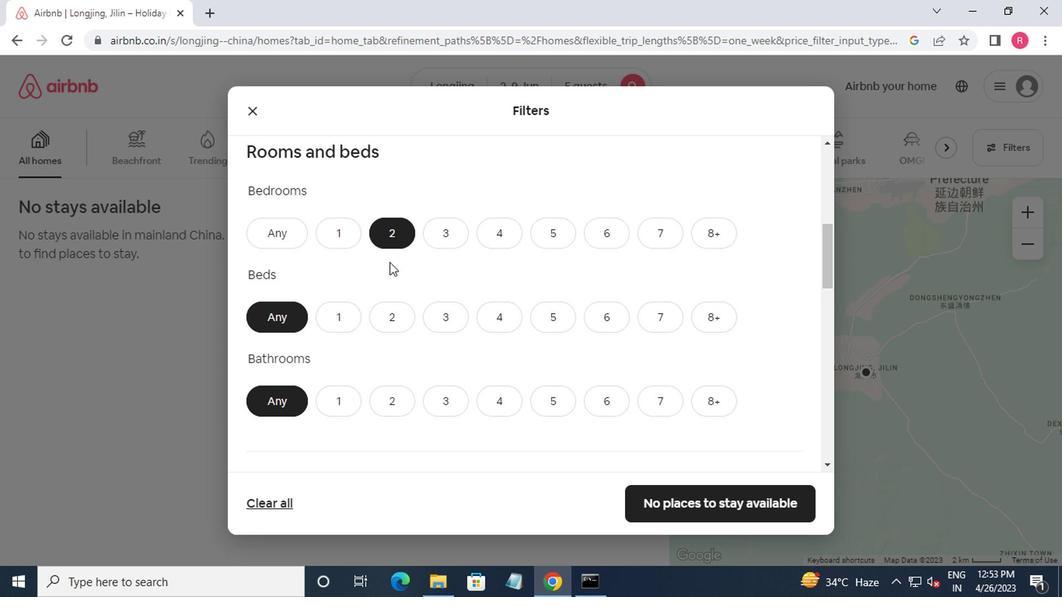 
Action: Mouse moved to (530, 241)
Screenshot: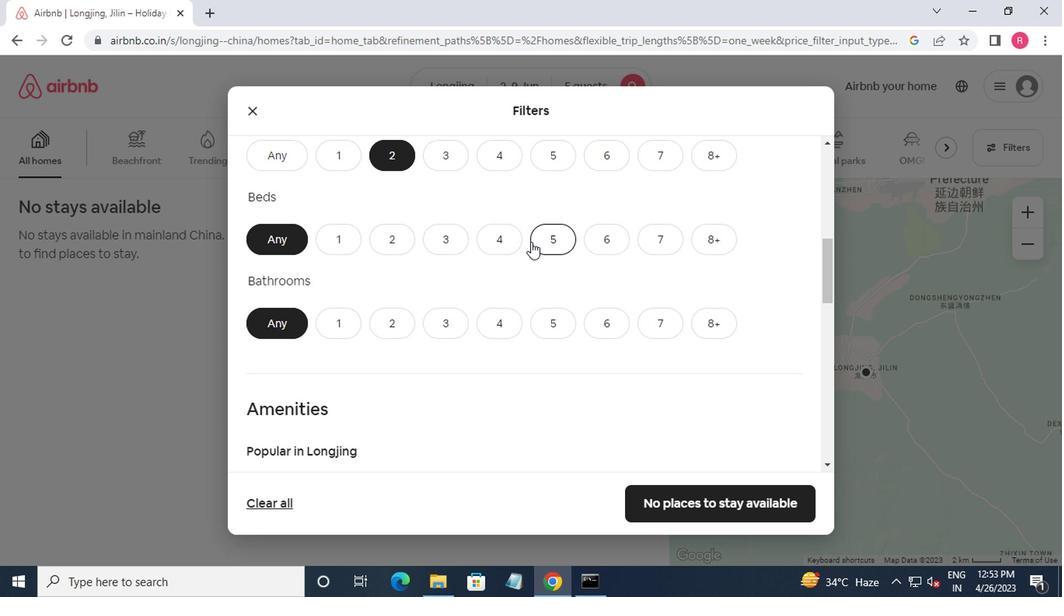 
Action: Mouse pressed left at (530, 241)
Screenshot: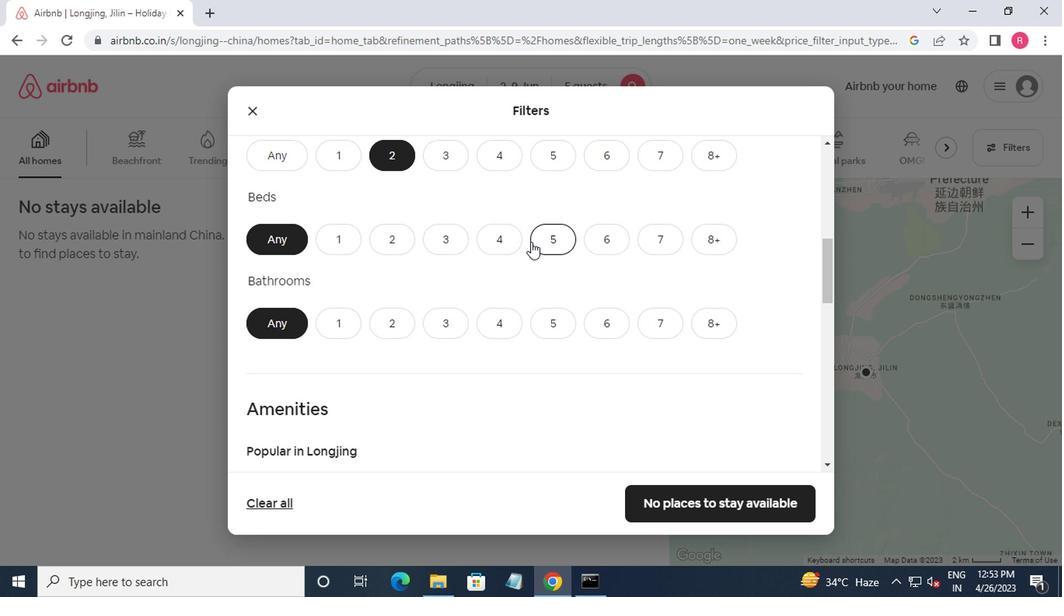 
Action: Mouse moved to (376, 326)
Screenshot: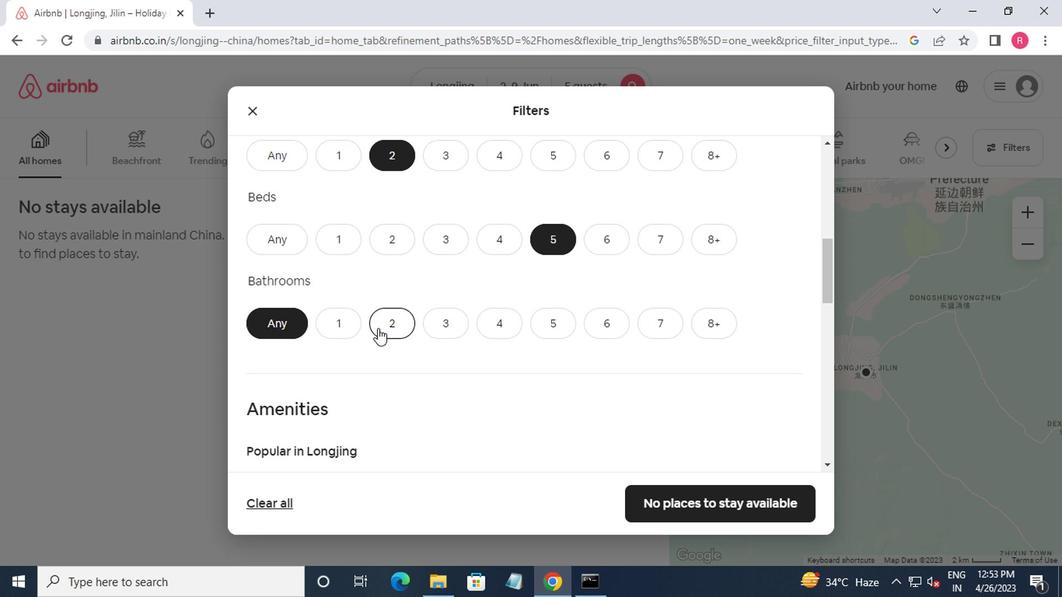
Action: Mouse pressed left at (376, 326)
Screenshot: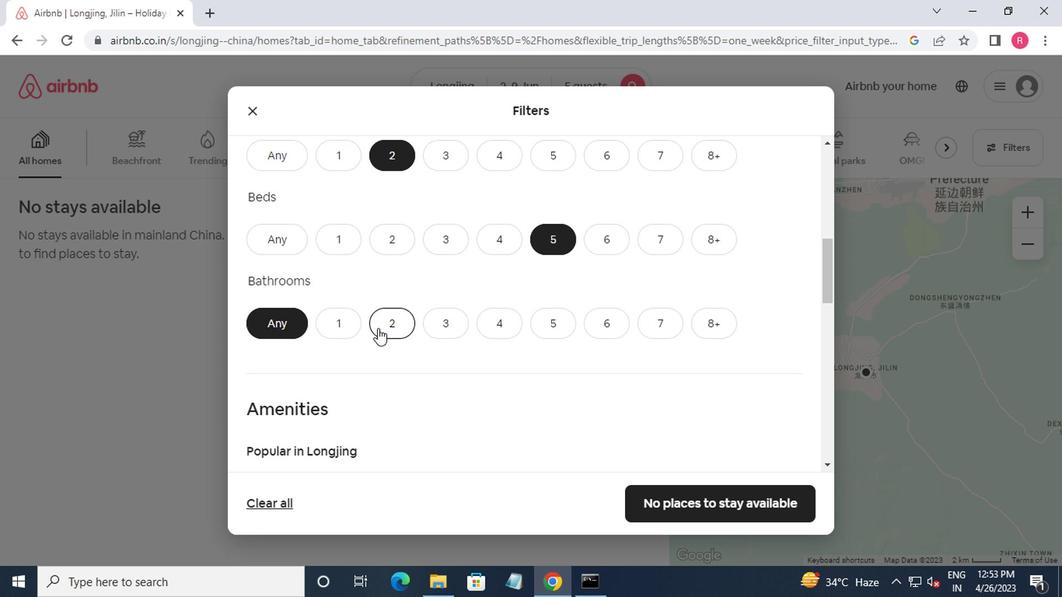 
Action: Mouse moved to (391, 322)
Screenshot: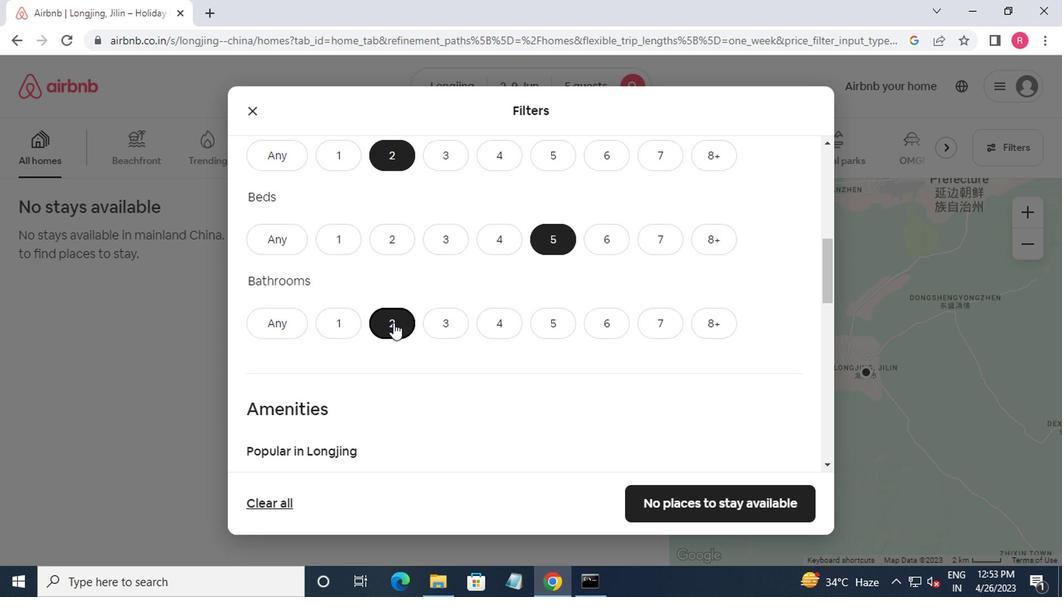 
Action: Mouse scrolled (391, 321) with delta (0, -1)
Screenshot: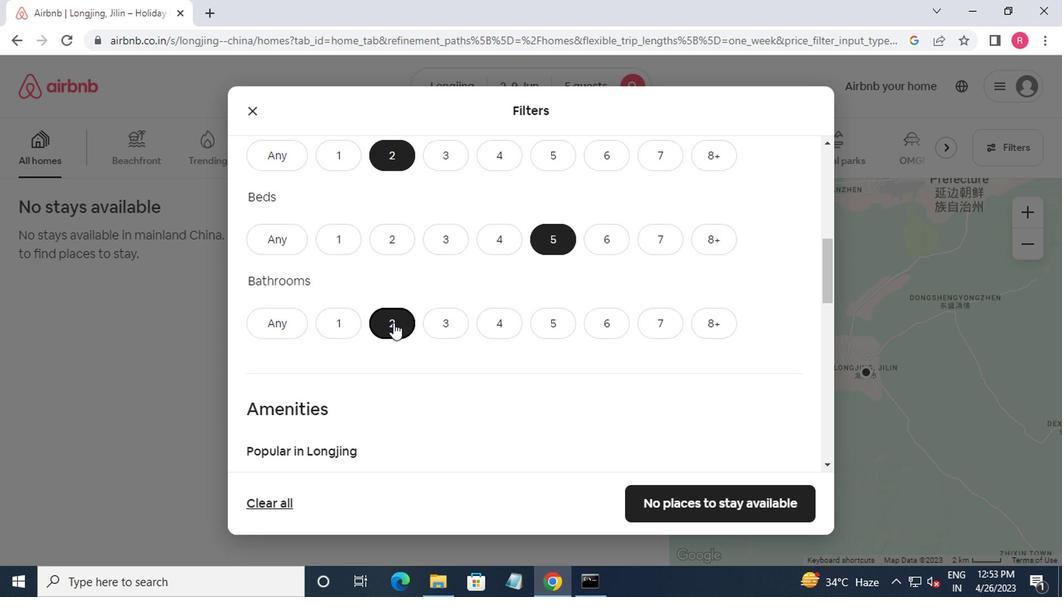 
Action: Mouse moved to (394, 321)
Screenshot: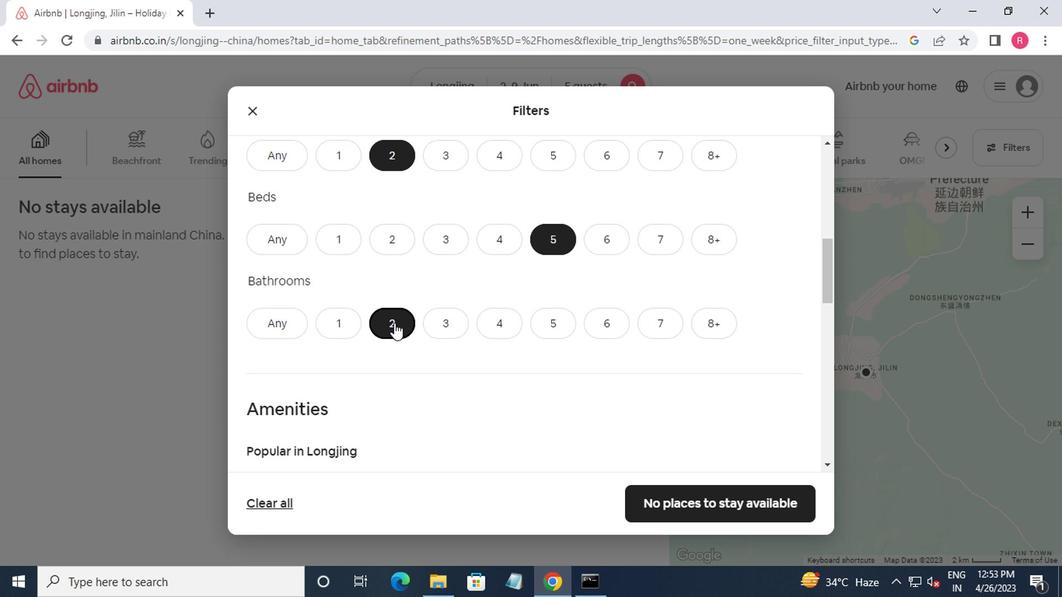 
Action: Mouse scrolled (394, 320) with delta (0, 0)
Screenshot: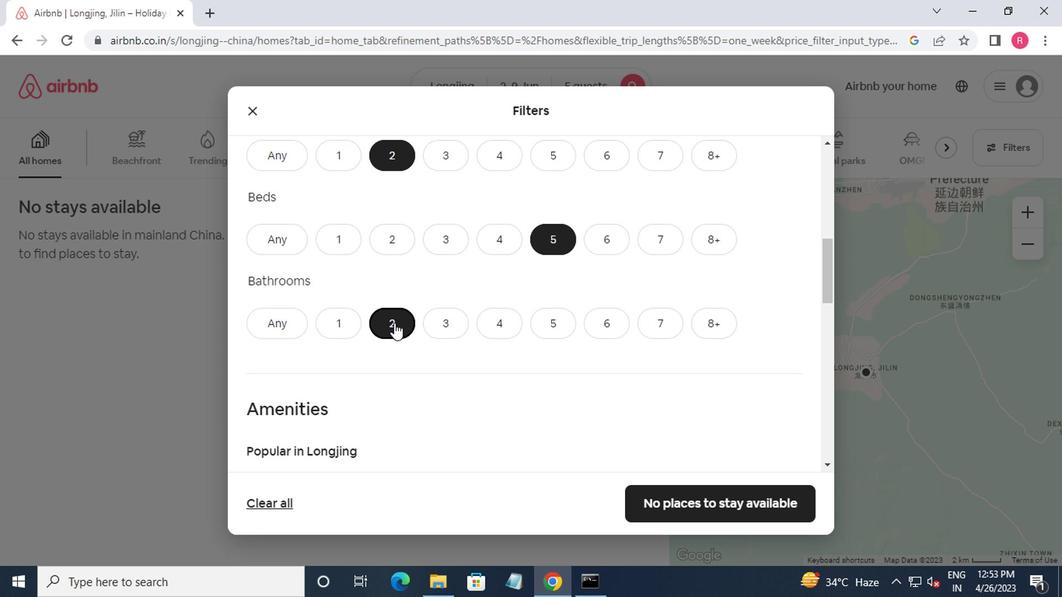 
Action: Mouse moved to (245, 337)
Screenshot: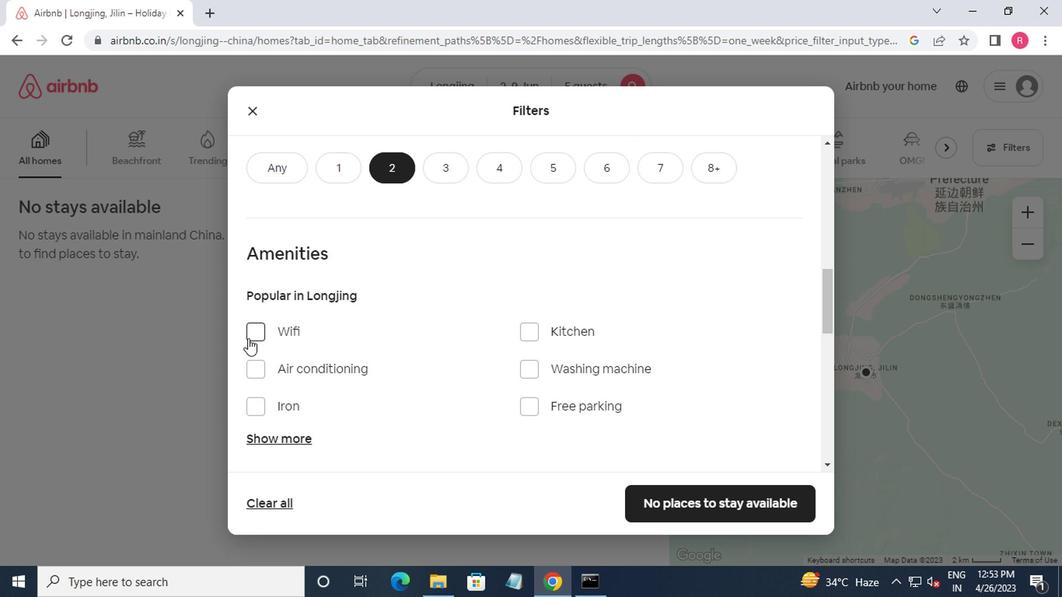 
Action: Mouse pressed left at (245, 337)
Screenshot: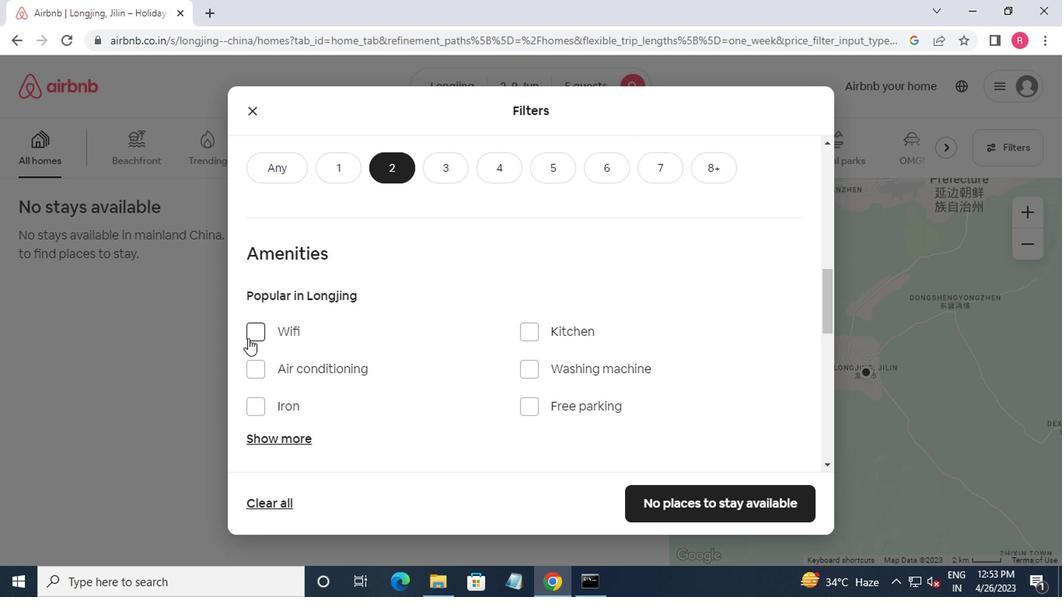 
Action: Mouse moved to (675, 316)
Screenshot: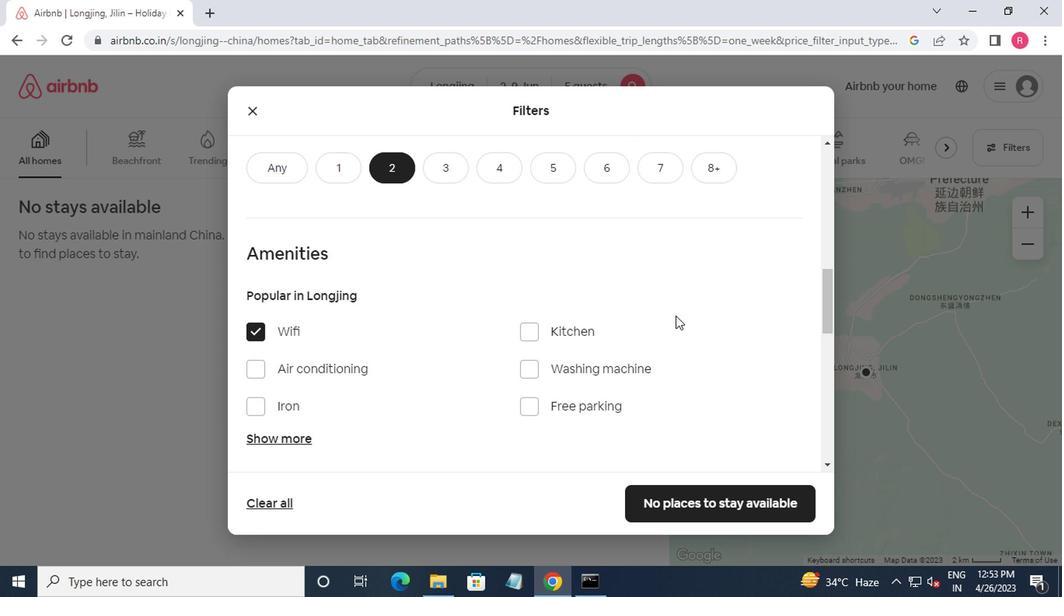 
Action: Mouse scrolled (675, 315) with delta (0, -1)
Screenshot: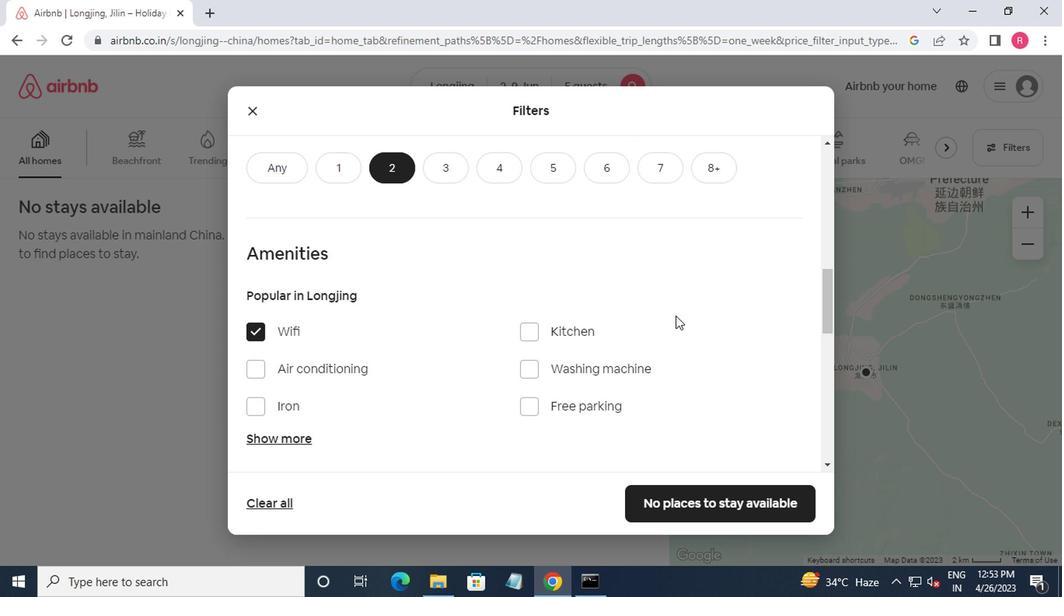 
Action: Mouse moved to (679, 318)
Screenshot: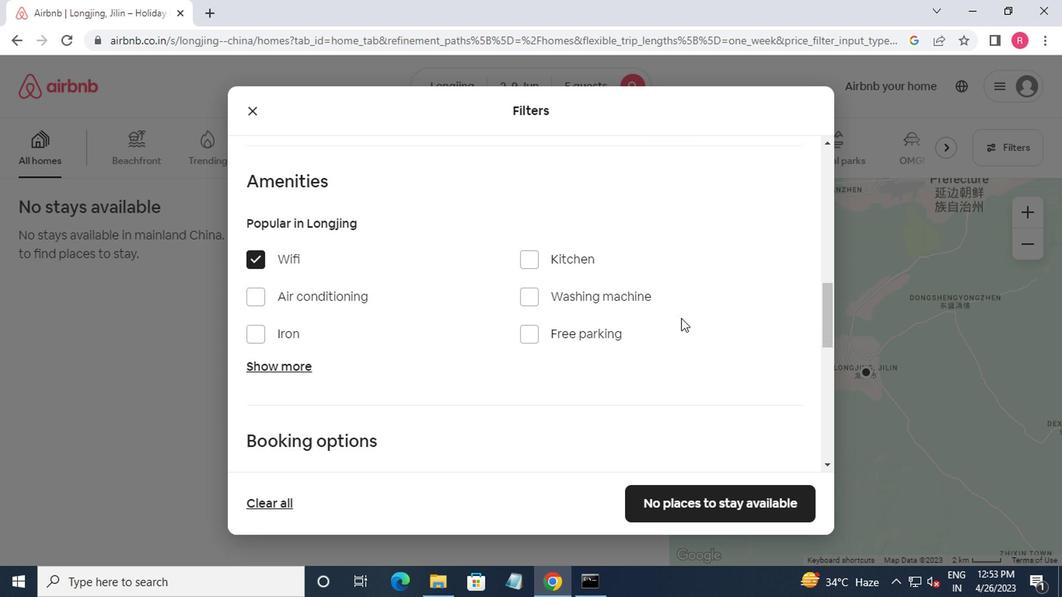 
Action: Mouse scrolled (679, 317) with delta (0, -1)
Screenshot: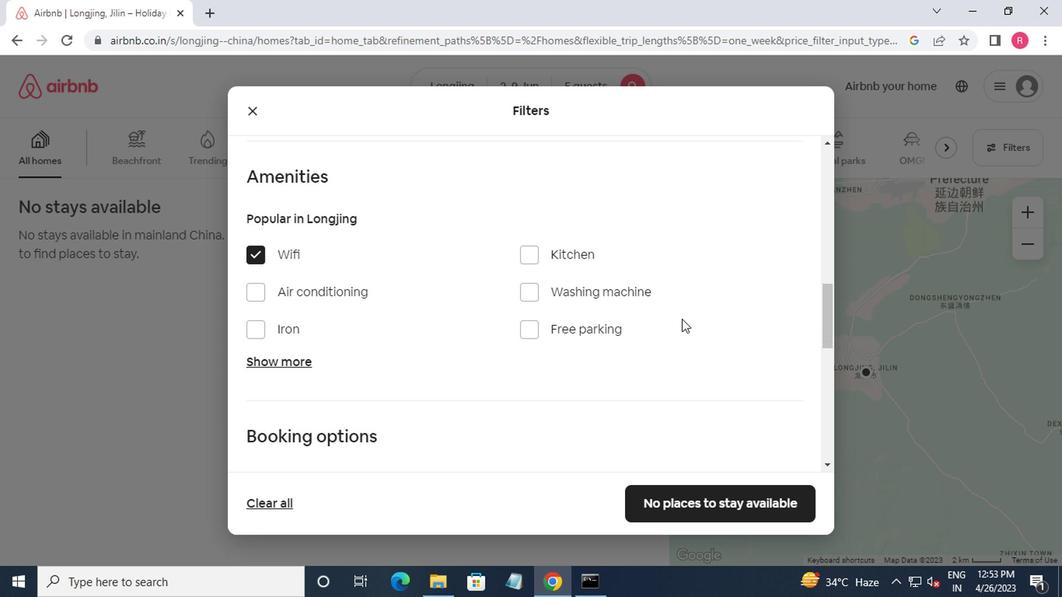 
Action: Mouse moved to (679, 320)
Screenshot: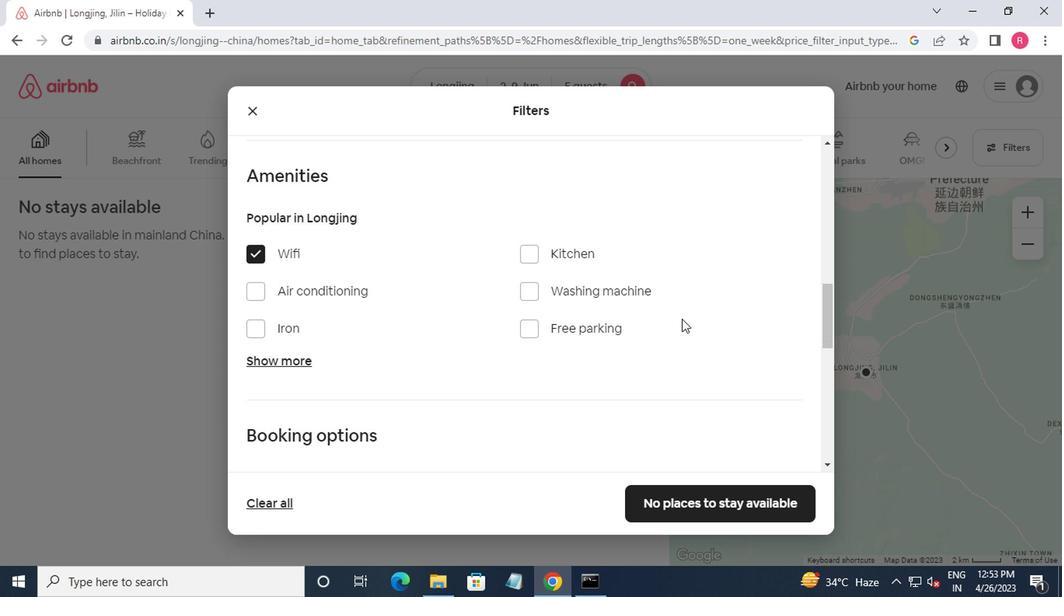 
Action: Mouse scrolled (679, 319) with delta (0, -1)
Screenshot: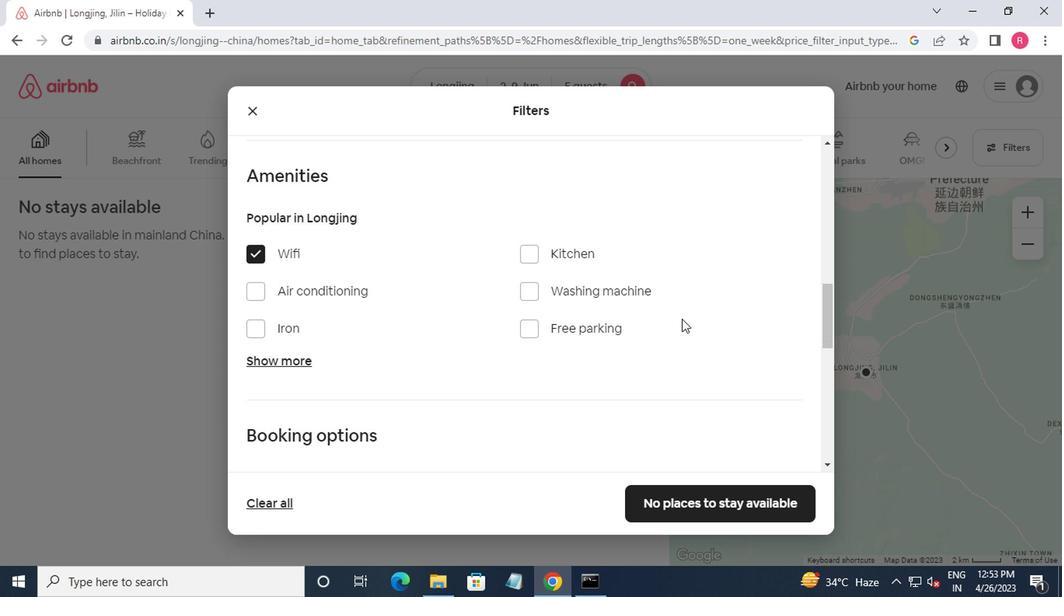 
Action: Mouse moved to (679, 321)
Screenshot: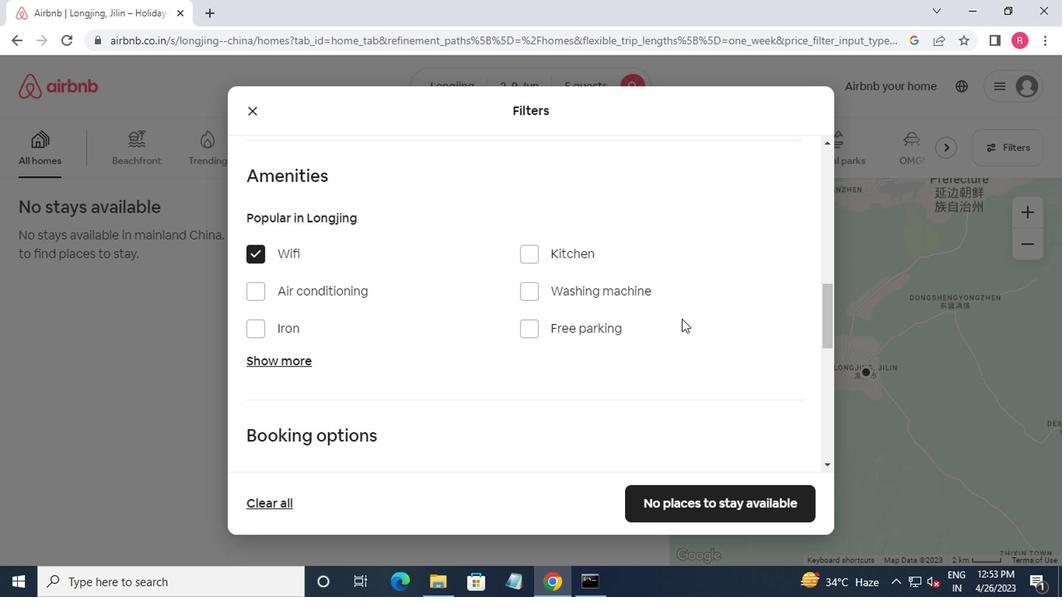 
Action: Mouse scrolled (679, 320) with delta (0, 0)
Screenshot: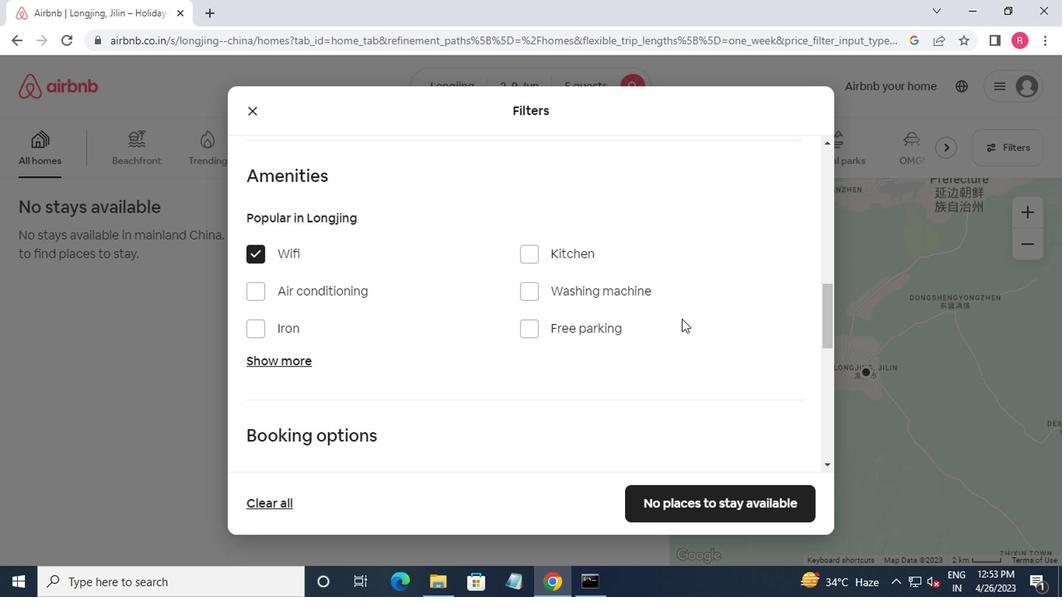 
Action: Mouse moved to (754, 309)
Screenshot: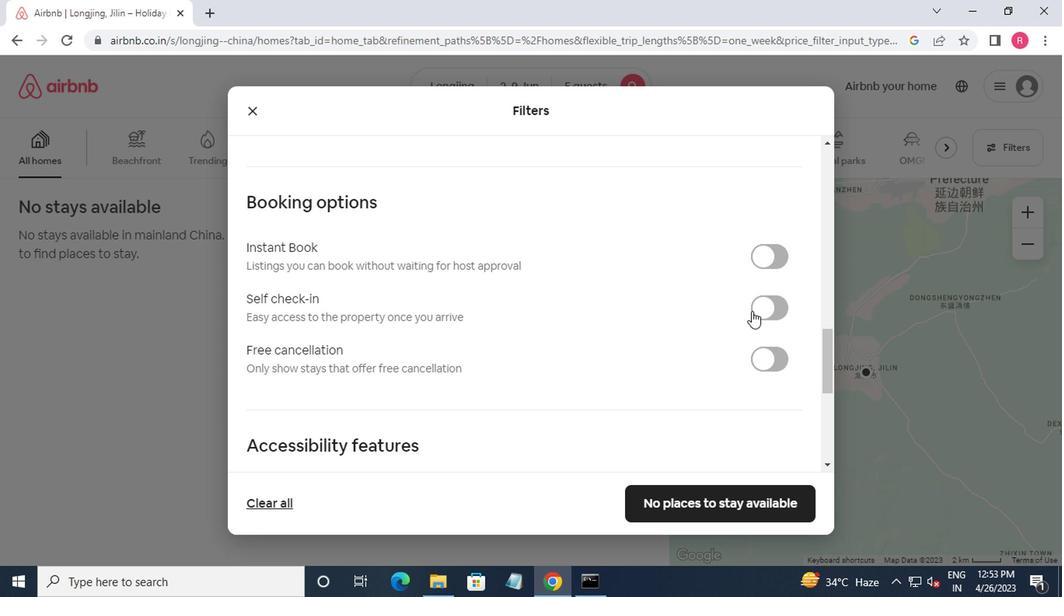 
Action: Mouse pressed left at (754, 309)
Screenshot: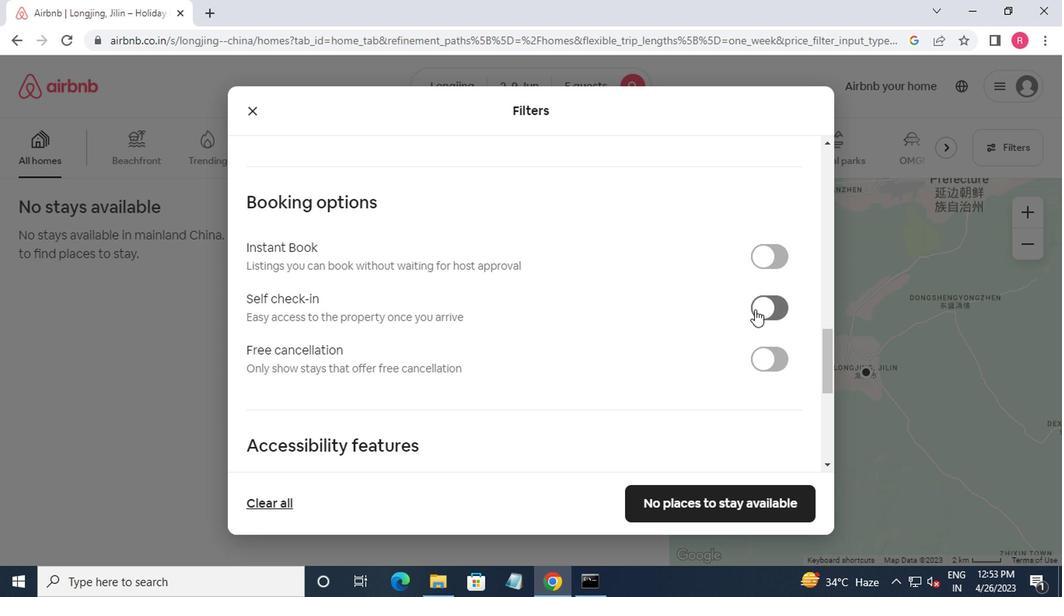 
Action: Mouse moved to (735, 315)
Screenshot: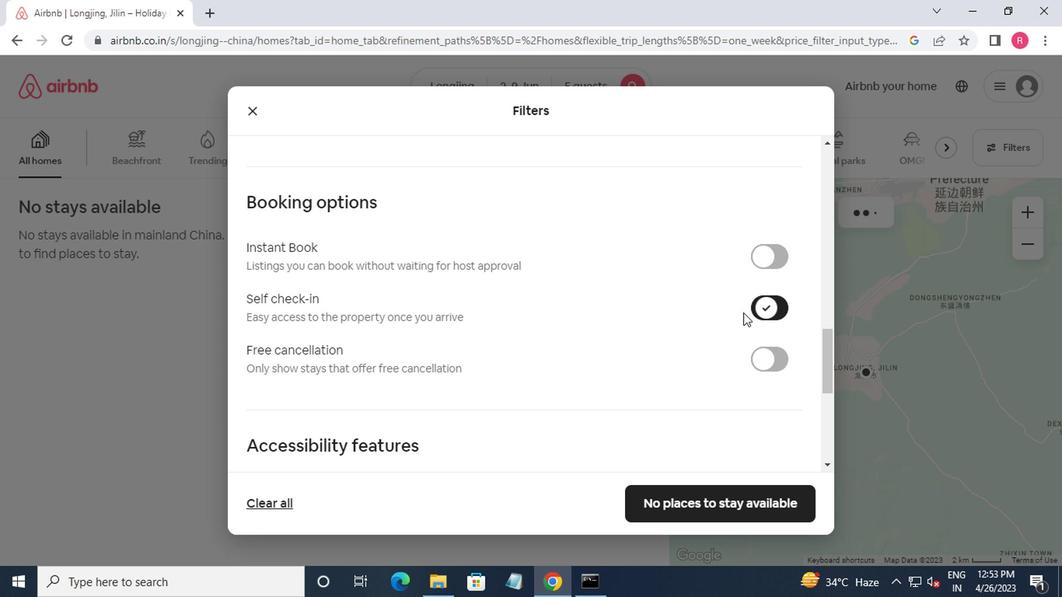 
Action: Mouse scrolled (735, 314) with delta (0, 0)
Screenshot: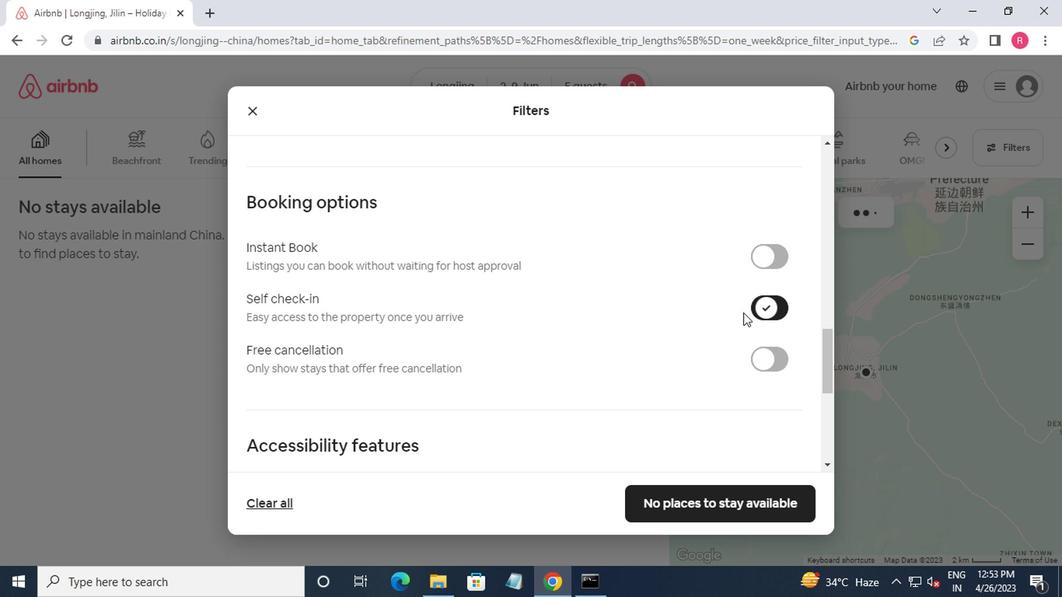 
Action: Mouse moved to (735, 319)
Screenshot: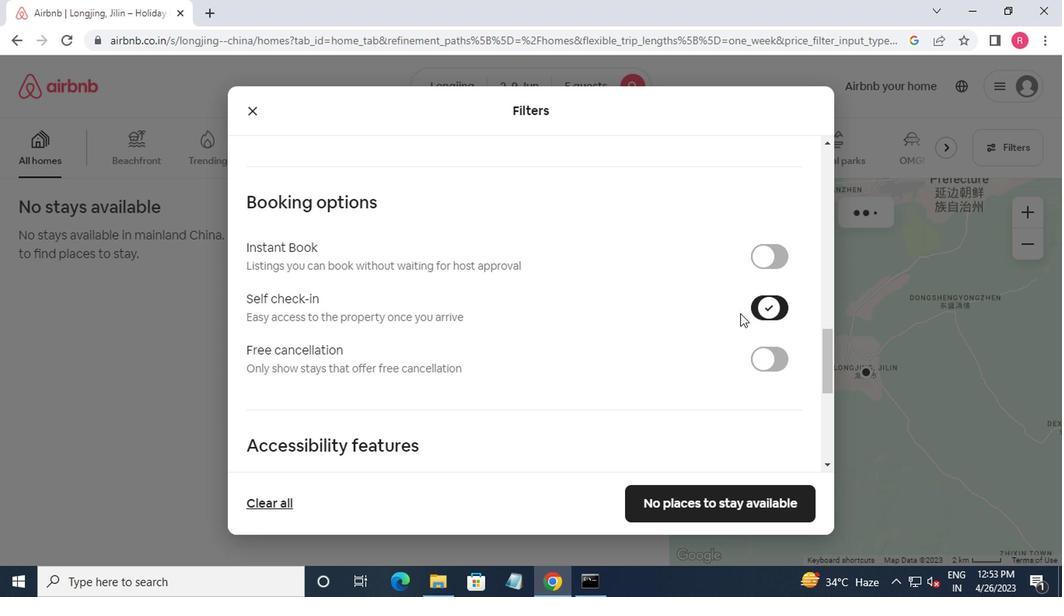 
Action: Mouse scrolled (735, 318) with delta (0, 0)
Screenshot: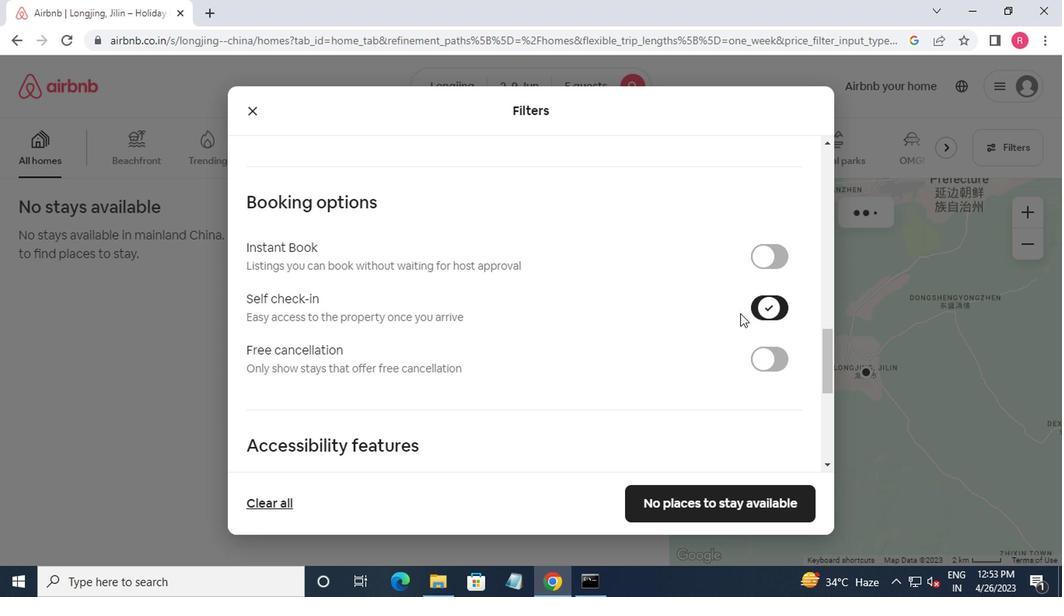 
Action: Mouse moved to (734, 323)
Screenshot: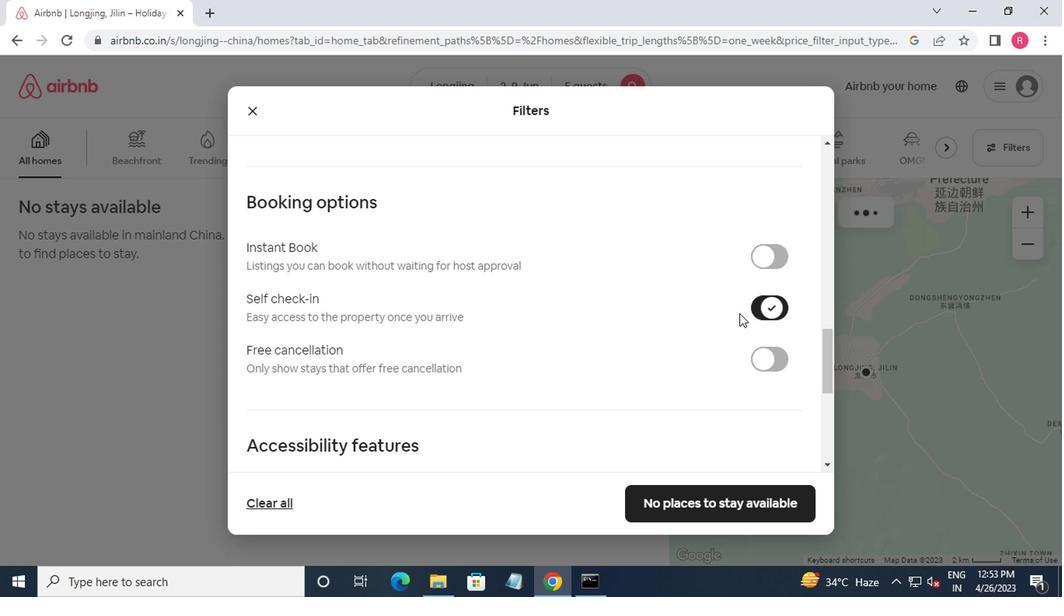 
Action: Mouse scrolled (734, 322) with delta (0, 0)
Screenshot: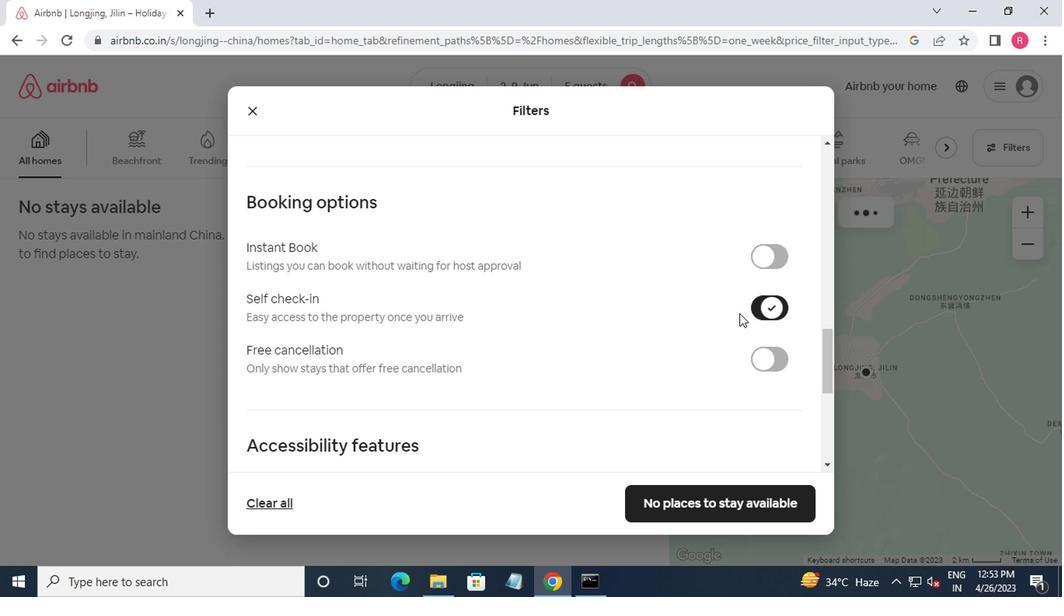 
Action: Mouse moved to (732, 329)
Screenshot: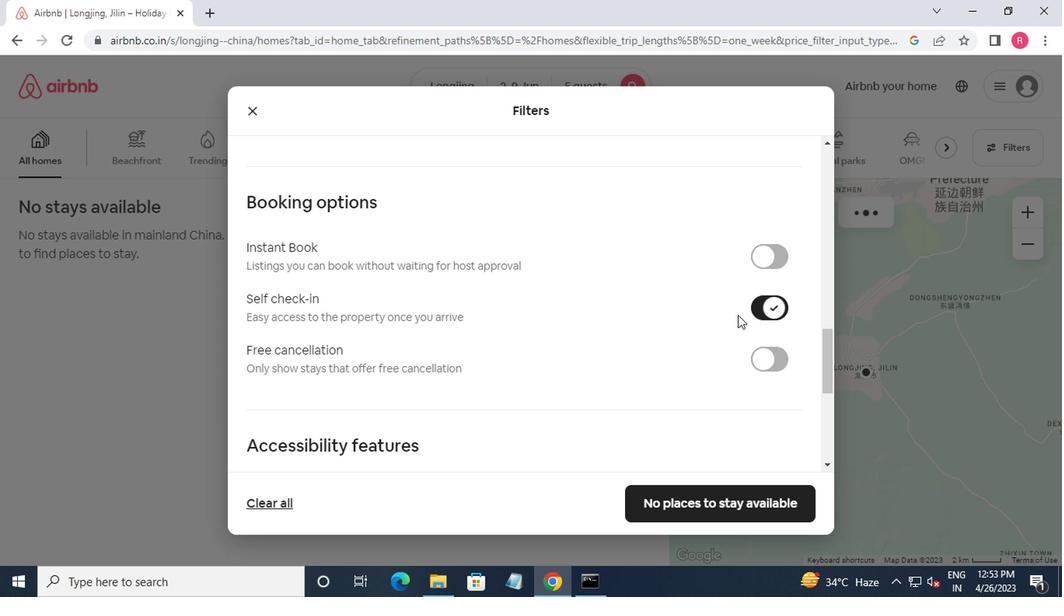 
Action: Mouse scrolled (732, 328) with delta (0, 0)
Screenshot: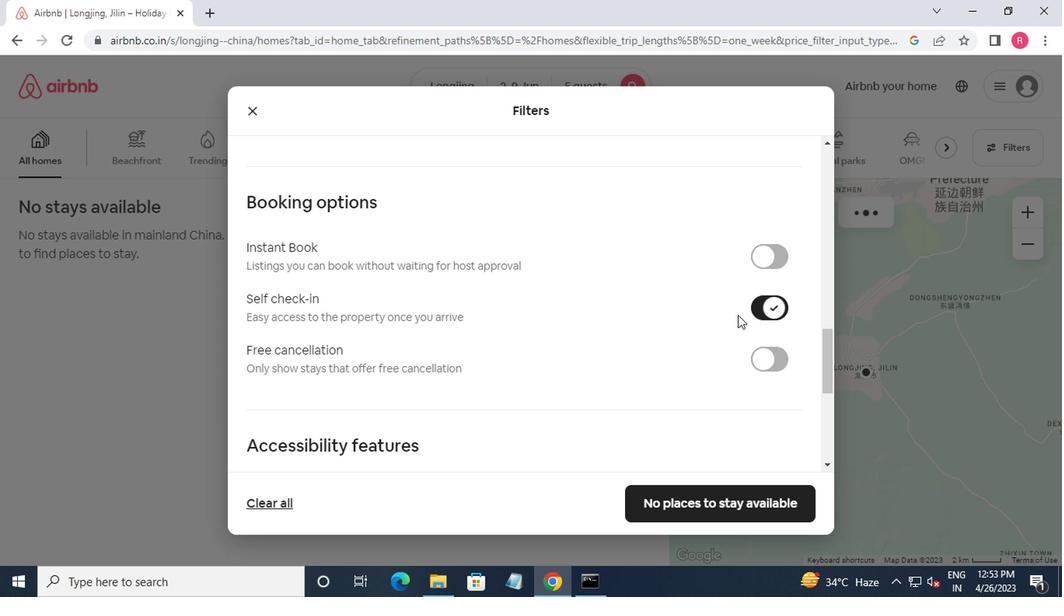 
Action: Mouse moved to (693, 419)
Screenshot: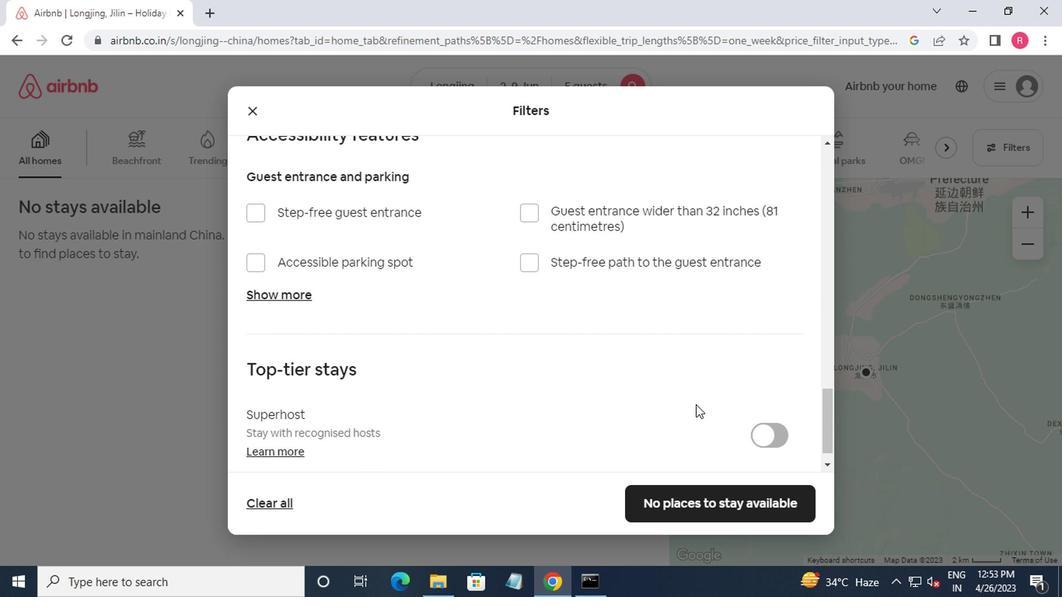 
Action: Mouse scrolled (693, 418) with delta (0, 0)
Screenshot: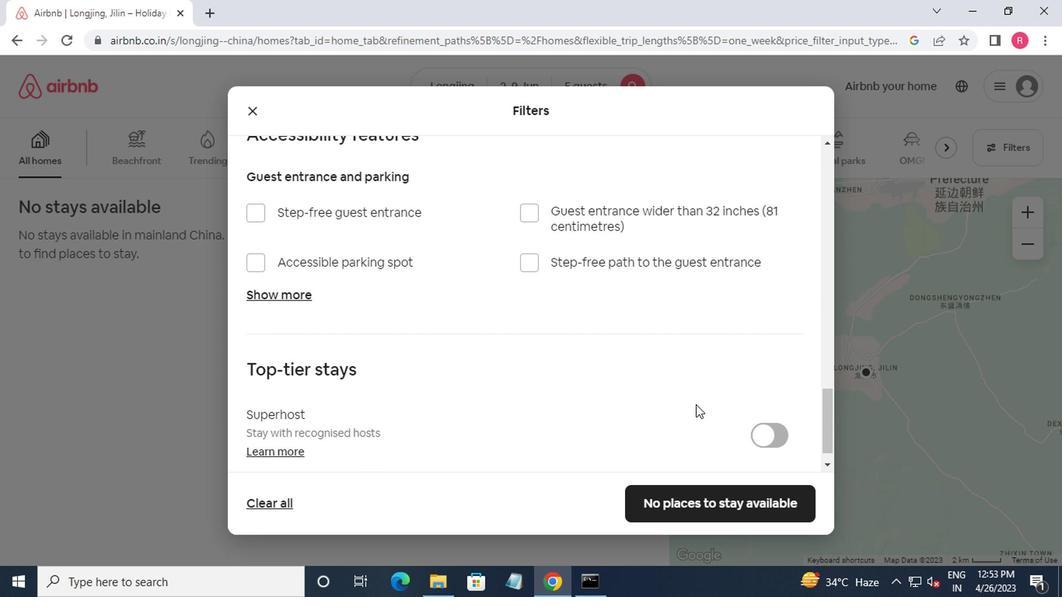 
Action: Mouse moved to (693, 422)
Screenshot: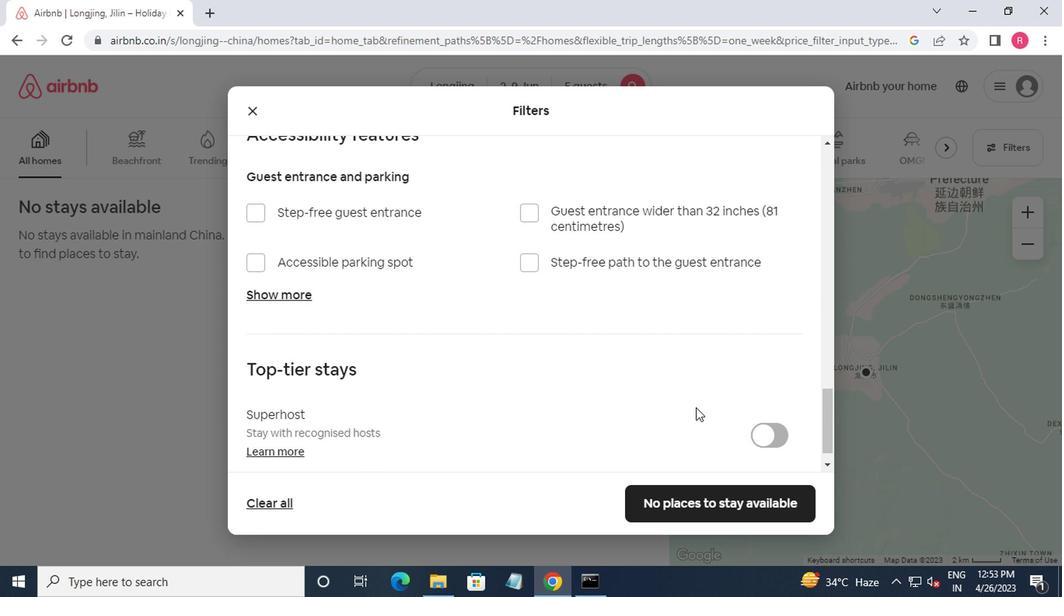 
Action: Mouse scrolled (693, 421) with delta (0, -1)
Screenshot: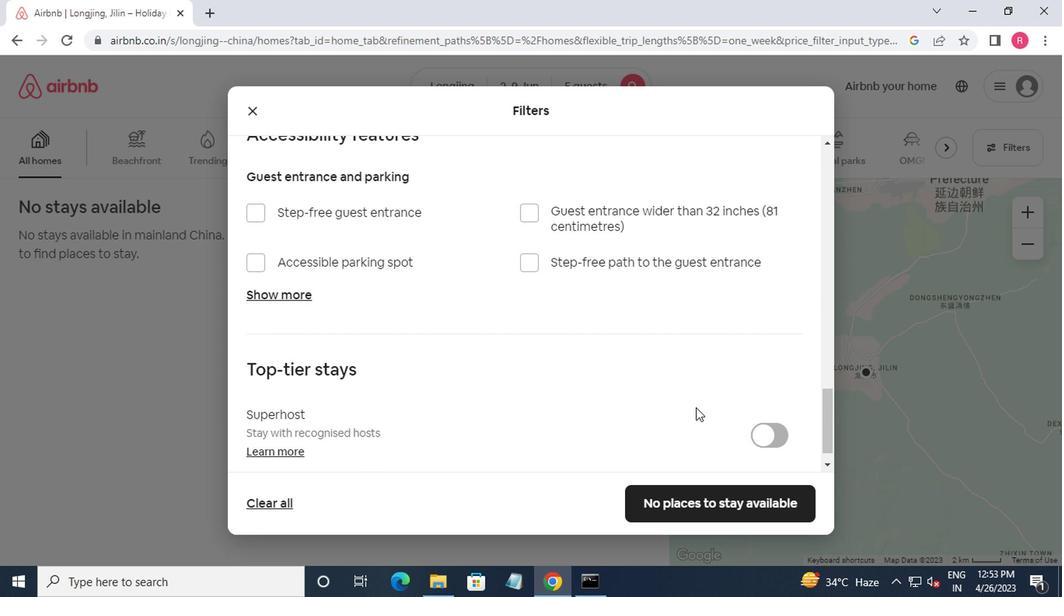 
Action: Mouse moved to (693, 423)
Screenshot: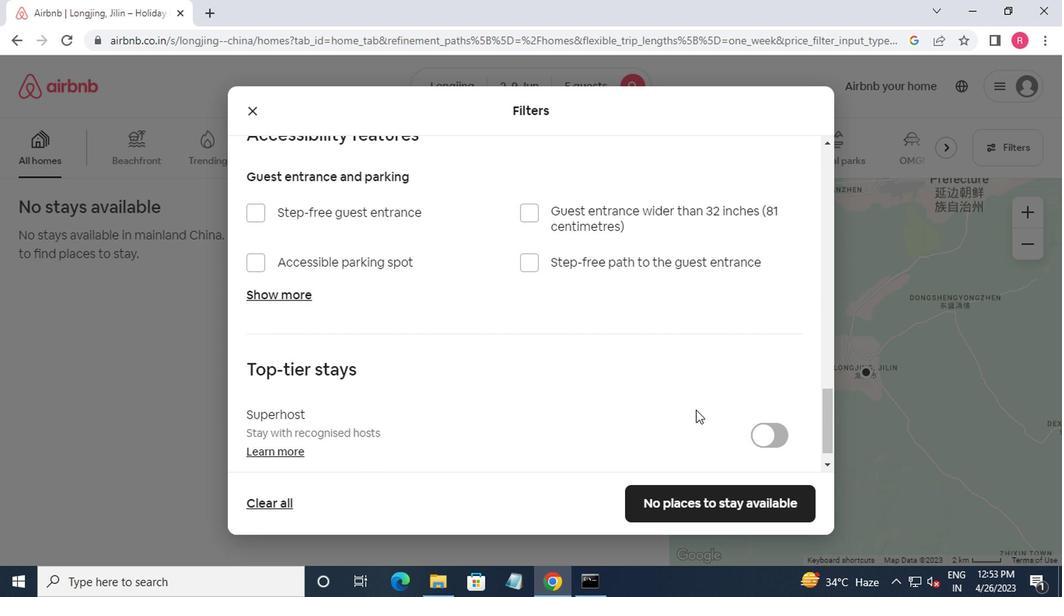 
Action: Mouse scrolled (693, 422) with delta (0, 0)
Screenshot: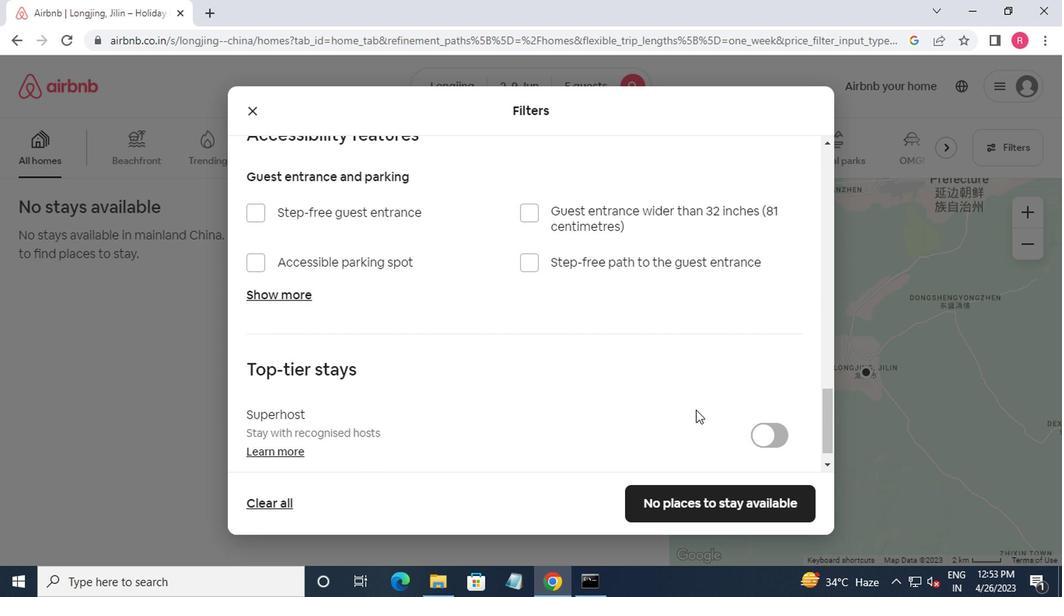 
Action: Mouse moved to (693, 424)
Screenshot: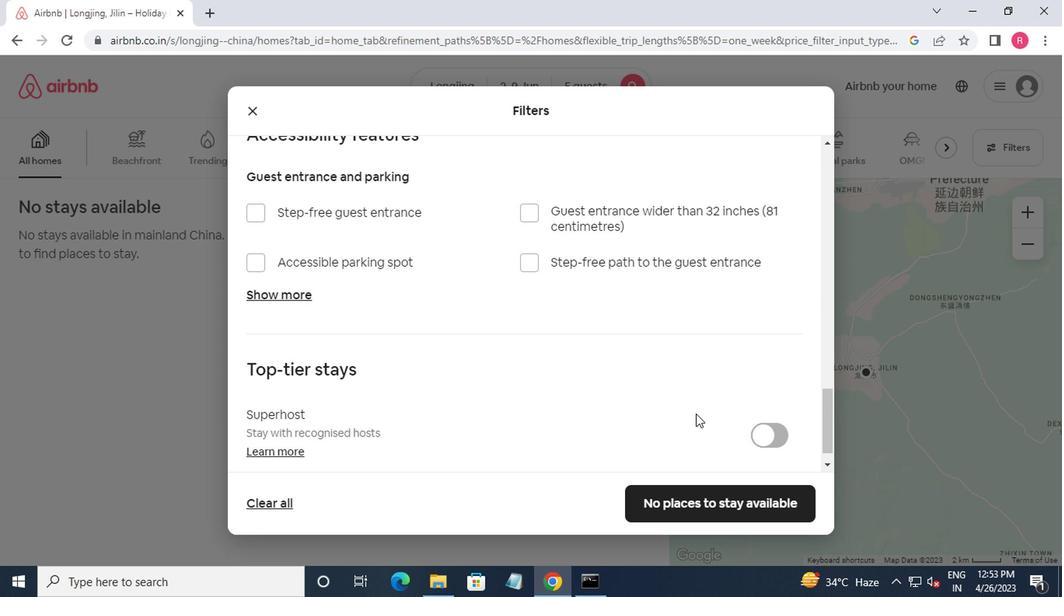 
Action: Mouse scrolled (693, 423) with delta (0, -1)
Screenshot: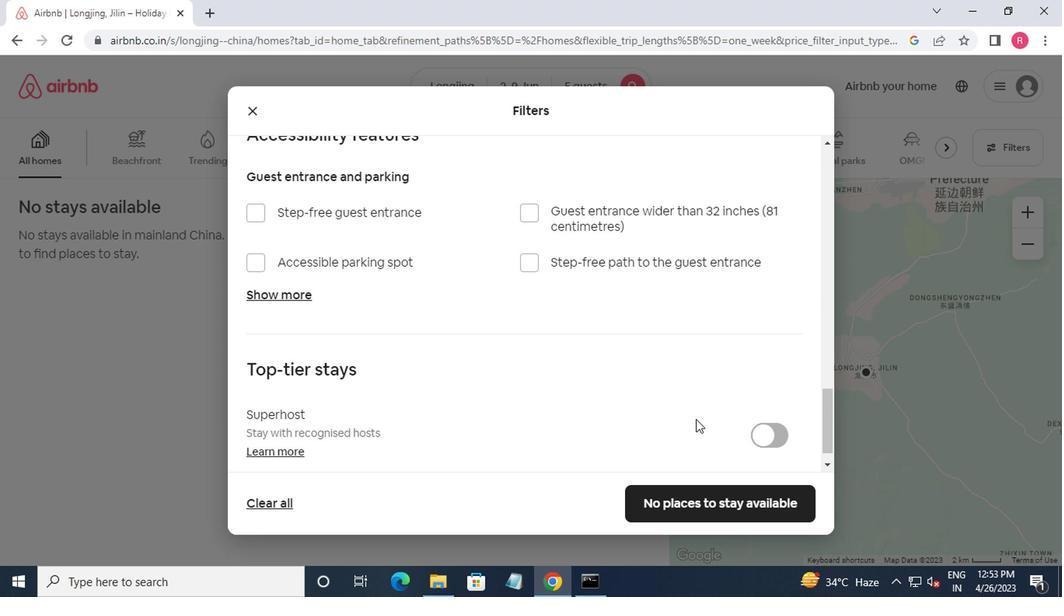 
Action: Mouse moved to (699, 489)
Screenshot: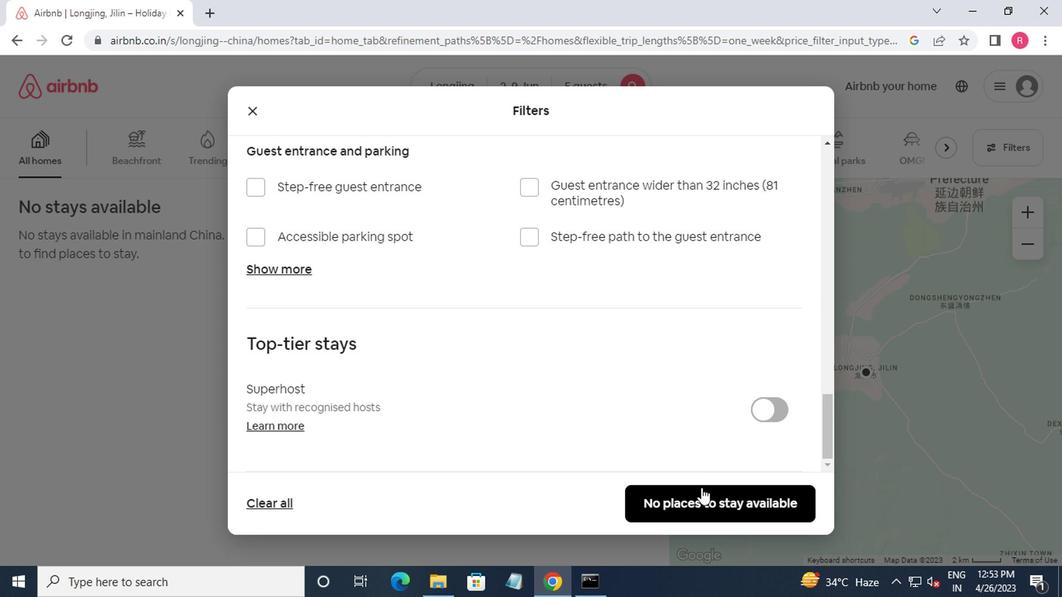 
Action: Mouse pressed left at (699, 489)
Screenshot: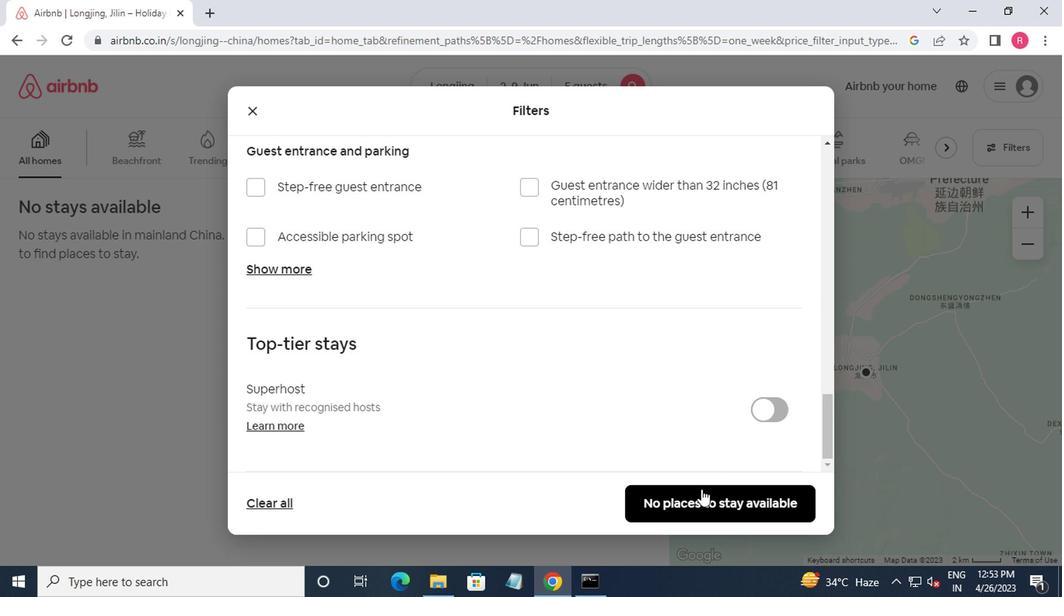 
Action: Mouse moved to (628, 313)
Screenshot: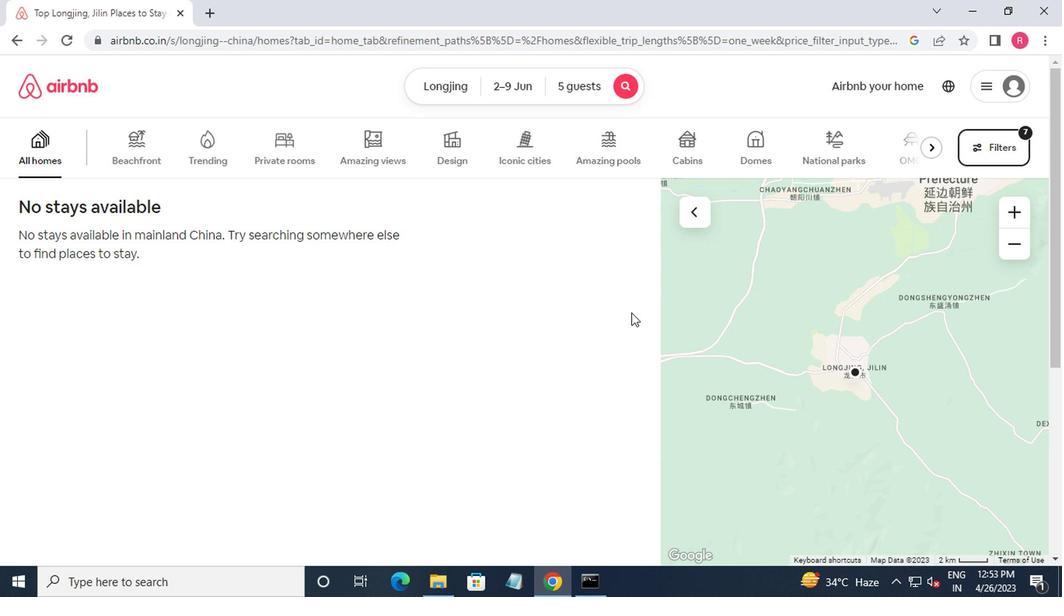 
